 Task: Look for Airbnb options in Sainte-Anne, Guadeloupe from 10th December, 2023 to 26th December, 2023 for 6 adults, 2 children.6 bedrooms having 6 beds and 6 bathrooms. Property type can be house. Amenities needed are: wifi, TV, free parkinig on premises, gym, breakfast. Look for 3 properties as per requirement.
Action: Mouse moved to (400, 73)
Screenshot: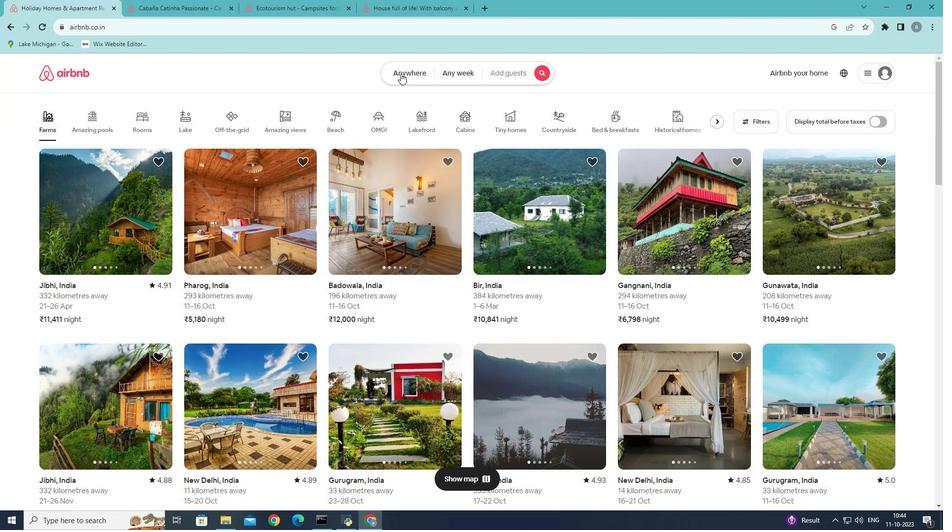 
Action: Mouse pressed left at (400, 73)
Screenshot: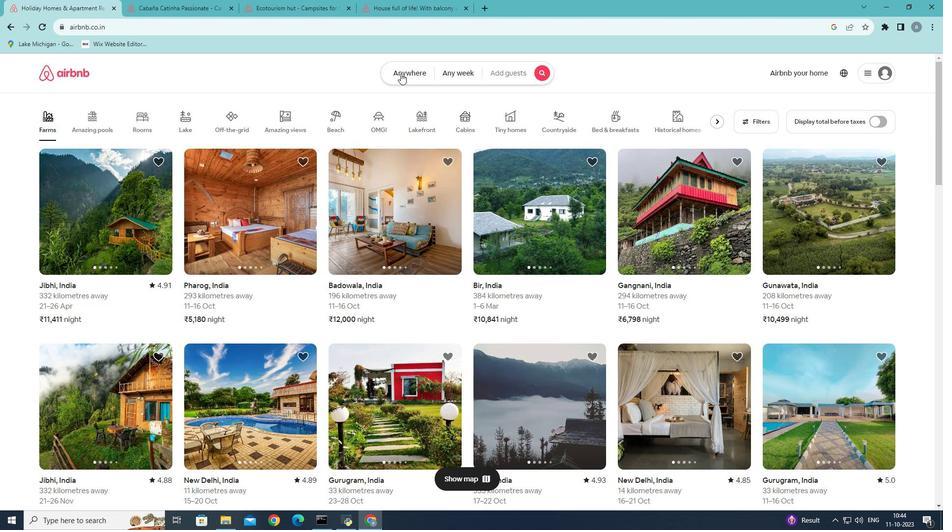 
Action: Mouse moved to (312, 109)
Screenshot: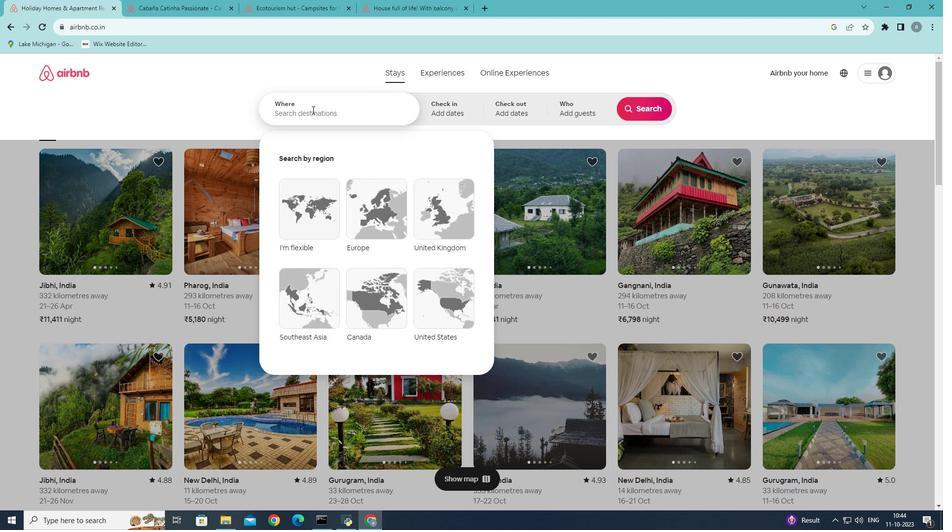 
Action: Mouse pressed left at (312, 109)
Screenshot: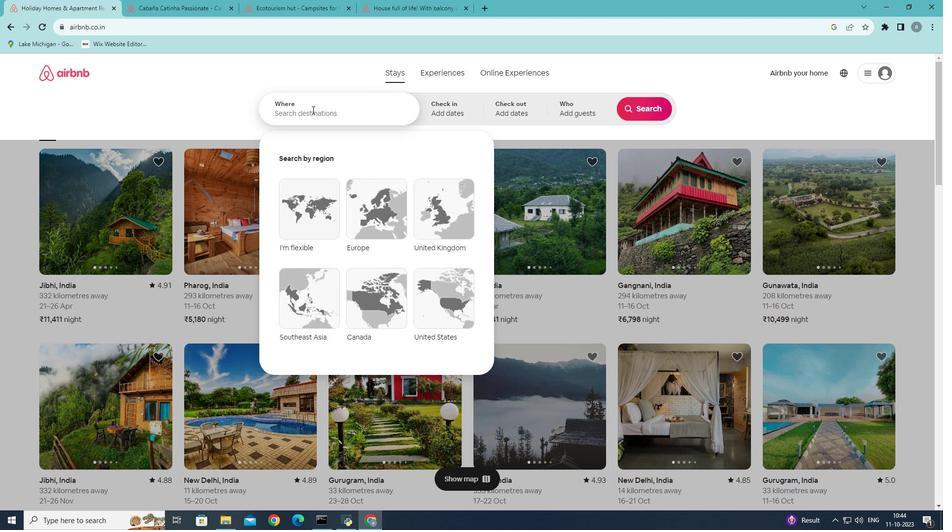 
Action: Mouse moved to (336, 119)
Screenshot: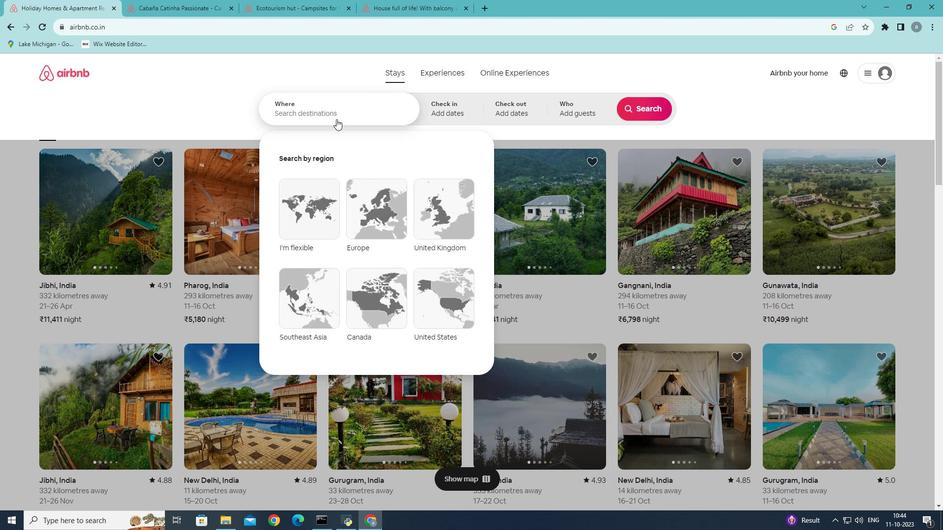 
Action: Key pressed <Key.shift><Key.shift>Sainte-<Key.shift>Anne,<Key.shift><Key.shift><Key.shift><Key.shift><Key.shift><Key.shift><Key.shift><Key.shift><Key.shift>Gua
Screenshot: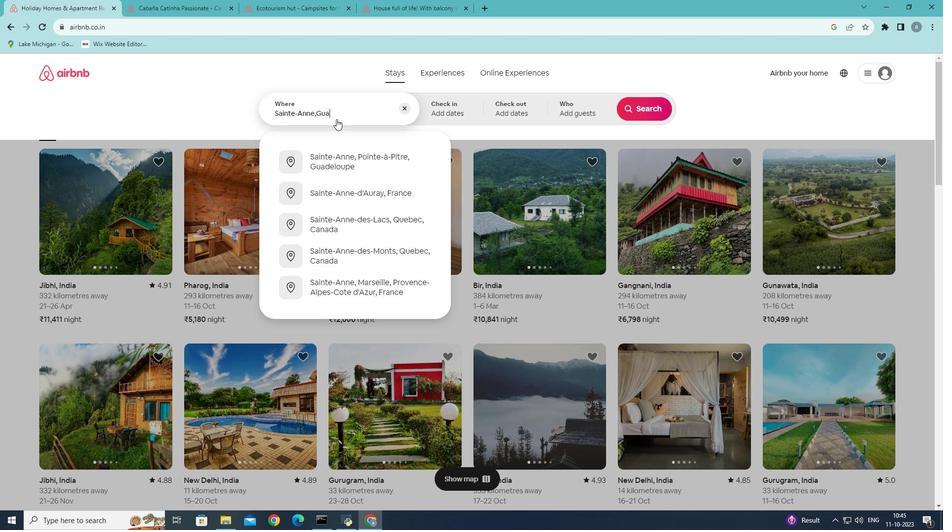 
Action: Mouse moved to (333, 159)
Screenshot: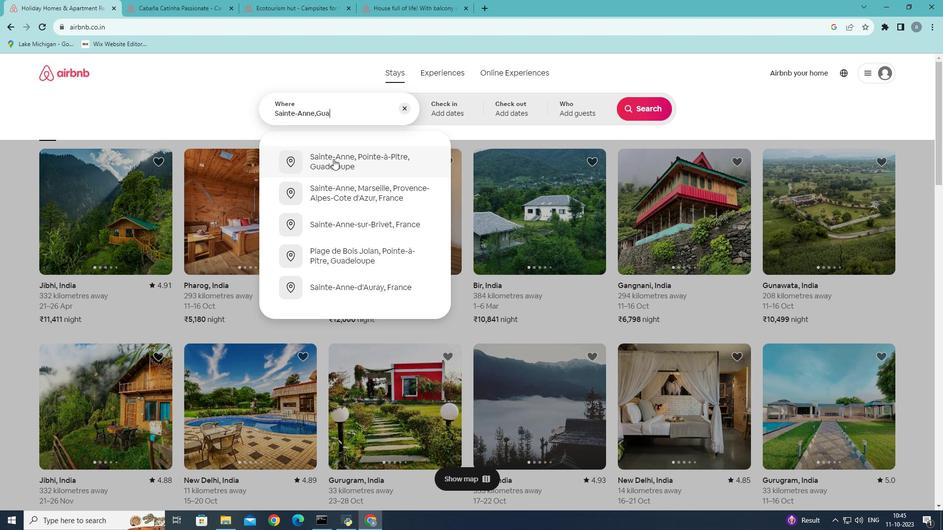 
Action: Mouse pressed left at (333, 159)
Screenshot: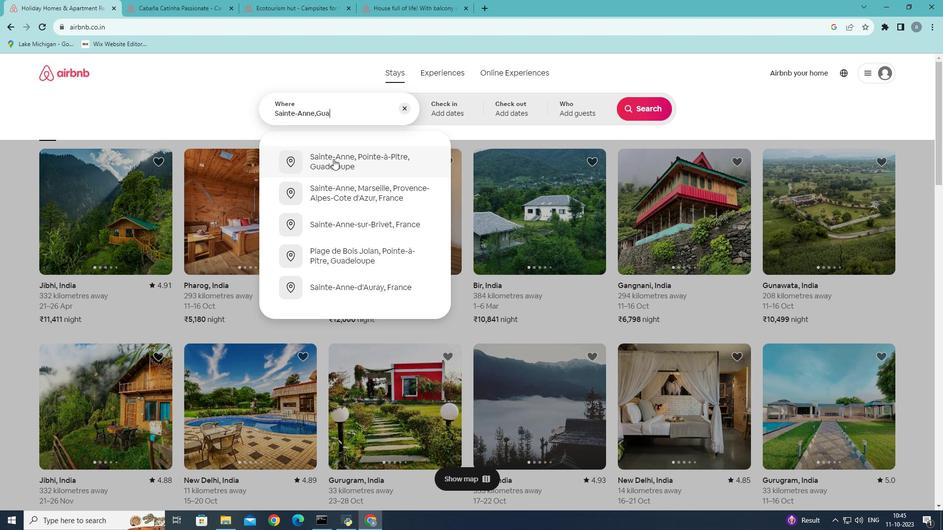 
Action: Mouse moved to (642, 188)
Screenshot: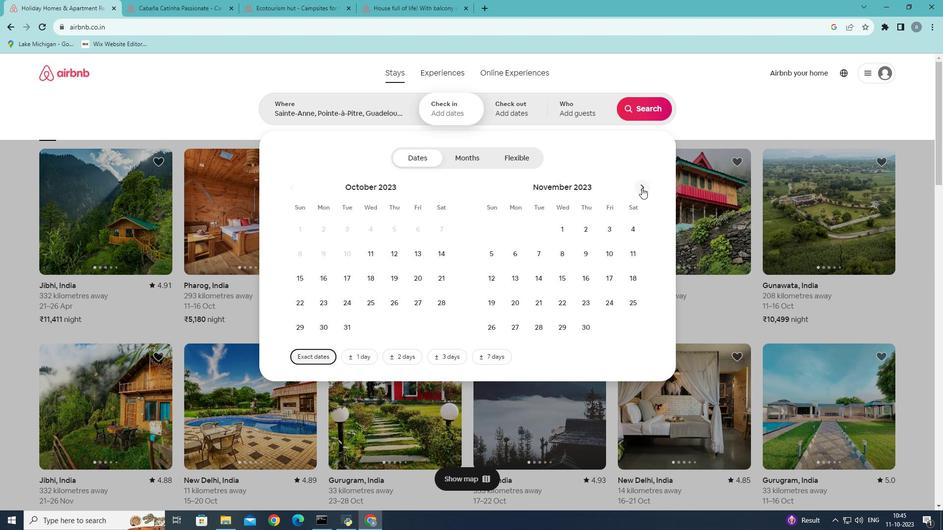 
Action: Mouse pressed left at (642, 188)
Screenshot: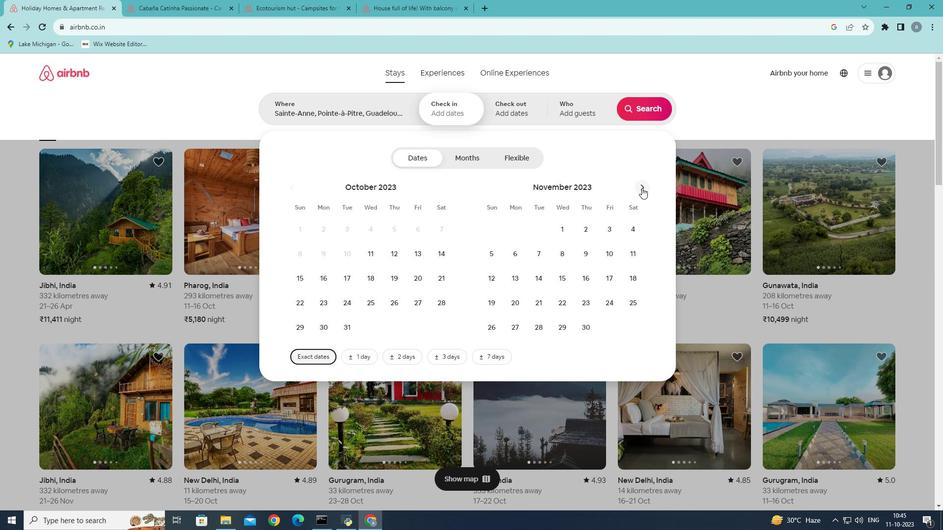 
Action: Mouse moved to (494, 280)
Screenshot: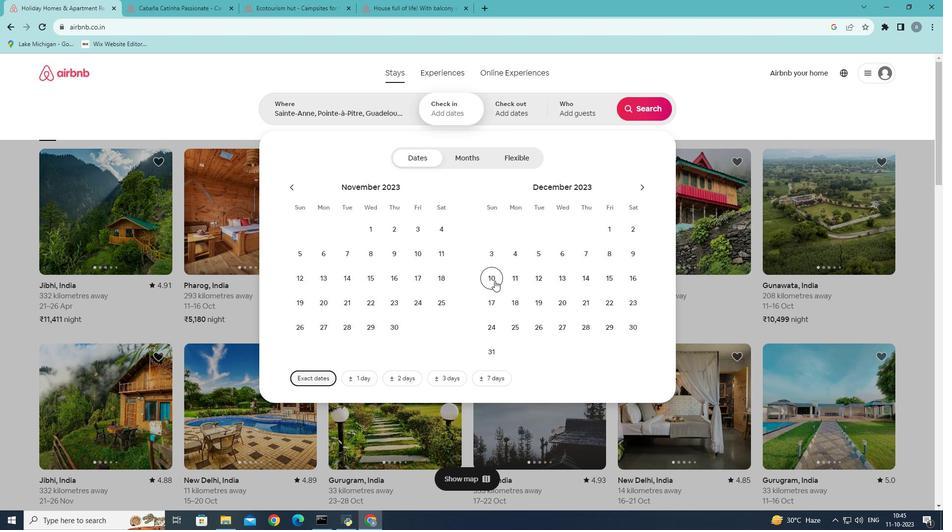 
Action: Mouse pressed left at (494, 280)
Screenshot: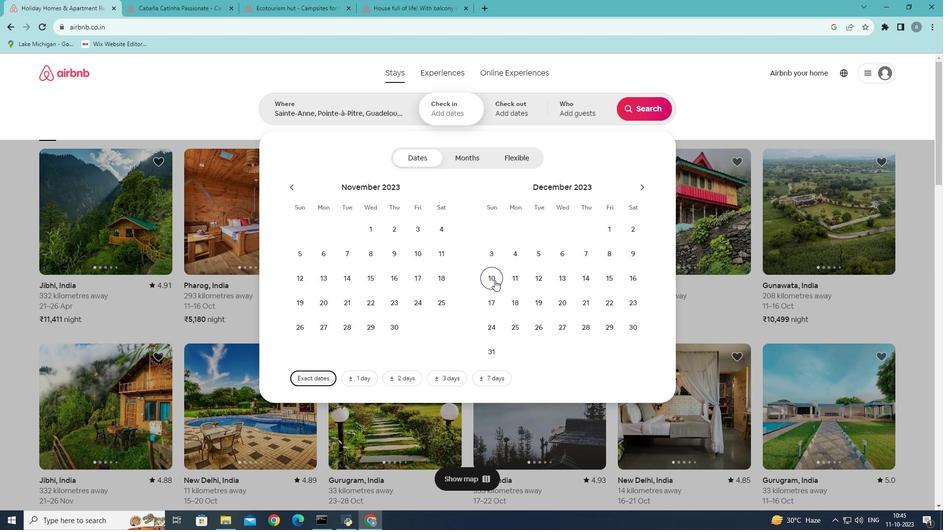 
Action: Mouse moved to (539, 326)
Screenshot: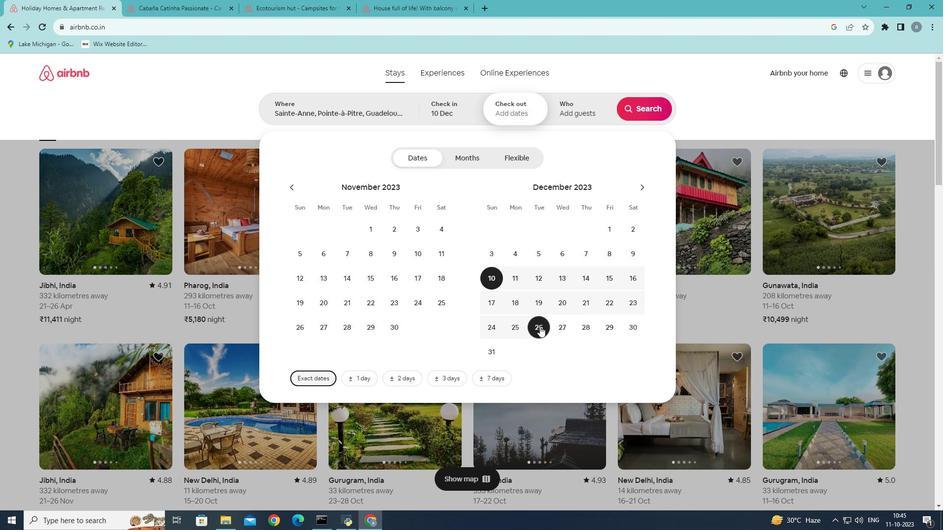 
Action: Mouse pressed left at (539, 326)
Screenshot: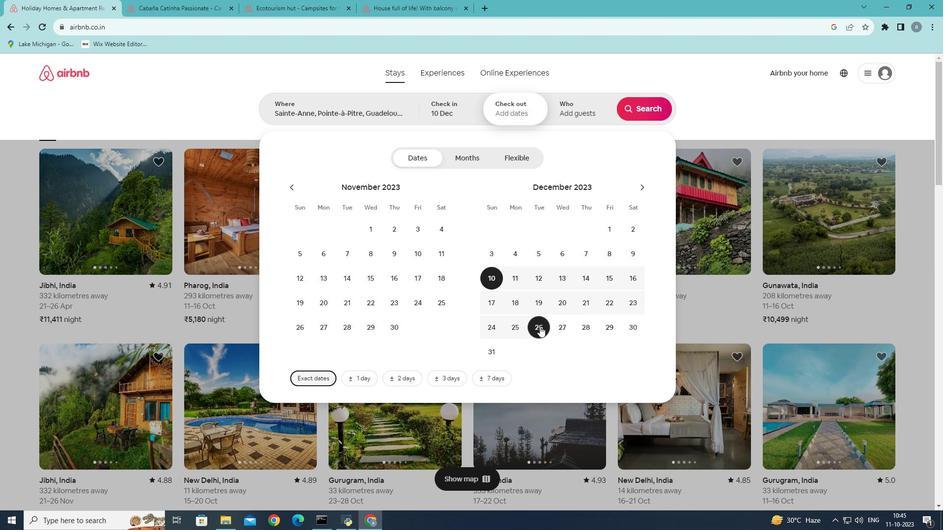 
Action: Mouse moved to (589, 115)
Screenshot: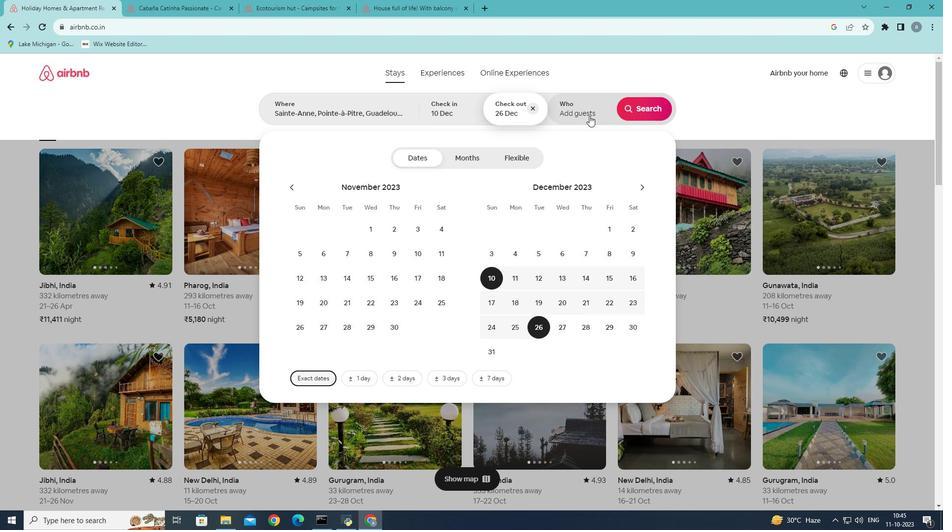 
Action: Mouse pressed left at (589, 115)
Screenshot: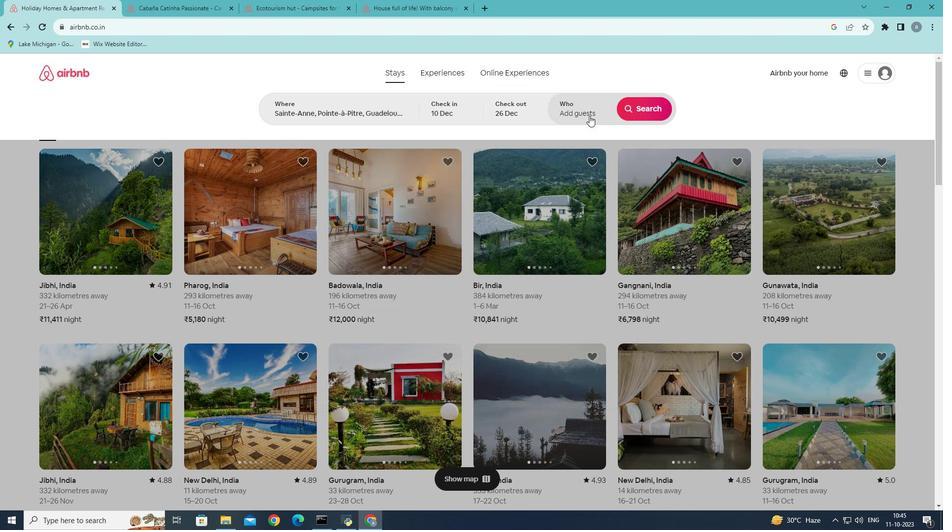 
Action: Mouse moved to (649, 159)
Screenshot: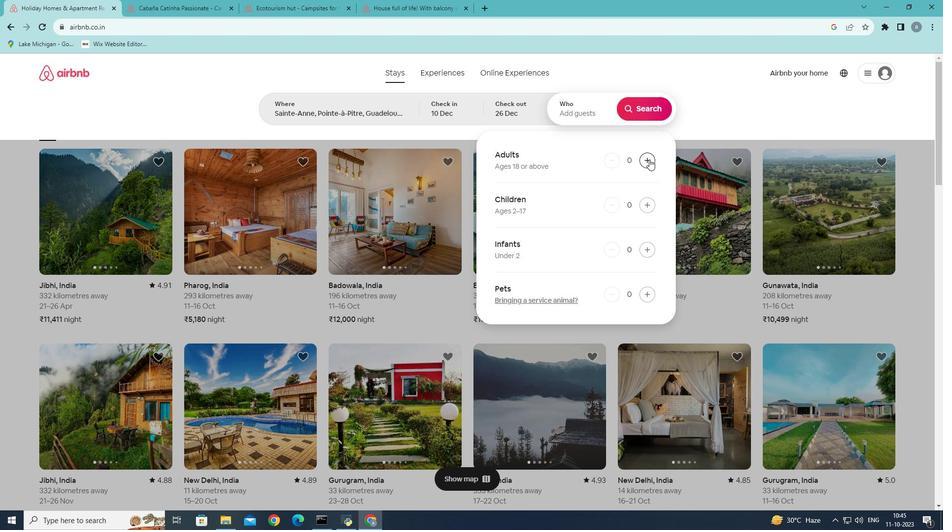 
Action: Mouse pressed left at (649, 159)
Screenshot: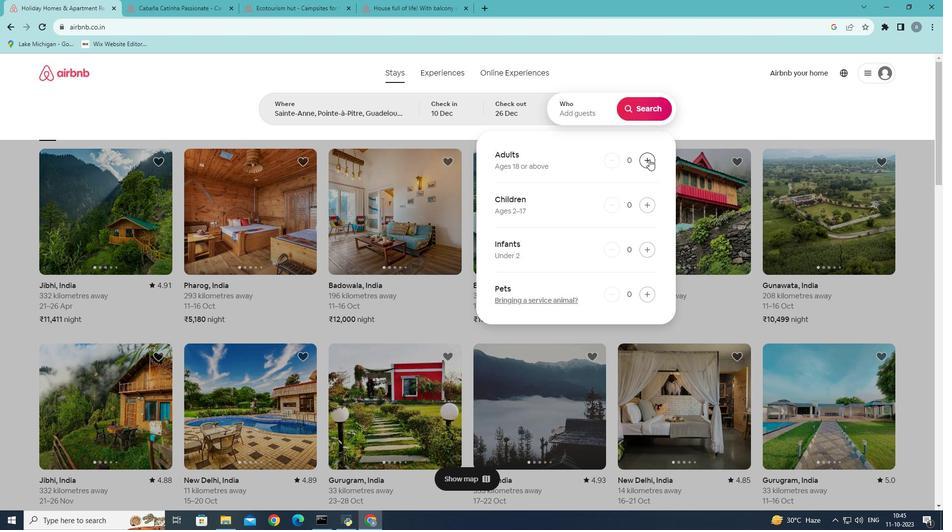 
Action: Mouse pressed left at (649, 159)
Screenshot: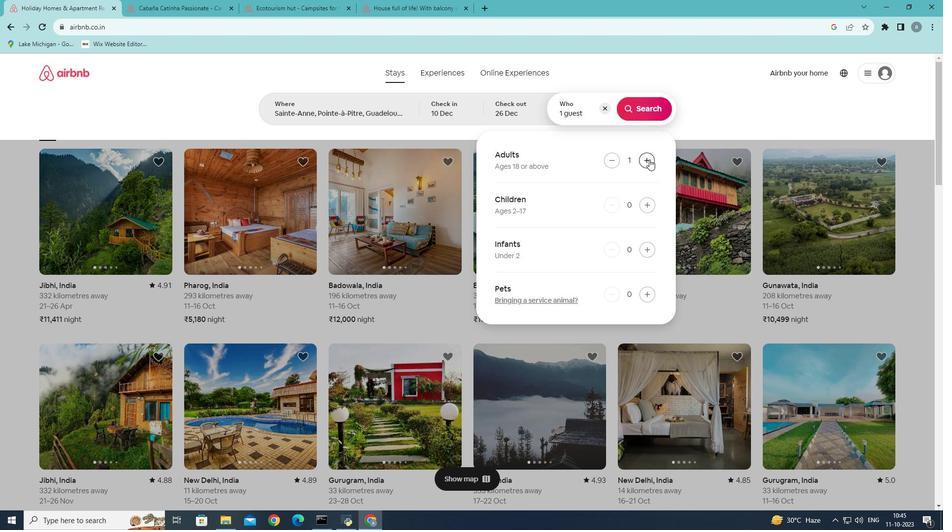 
Action: Mouse pressed left at (649, 159)
Screenshot: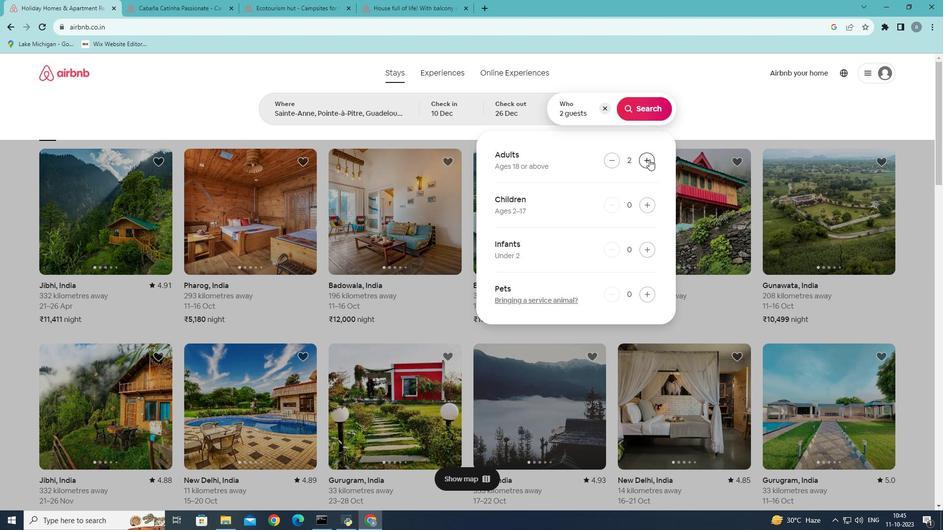 
Action: Mouse pressed left at (649, 159)
Screenshot: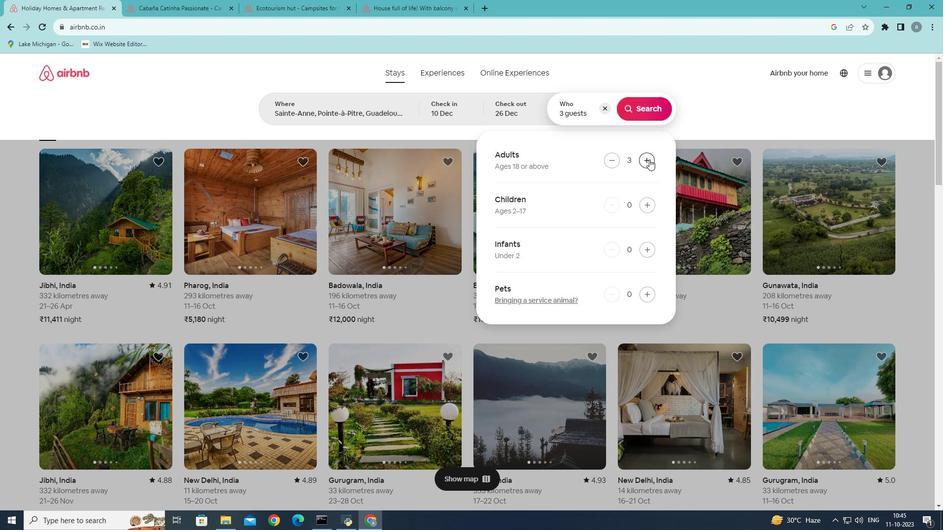 
Action: Mouse moved to (649, 159)
Screenshot: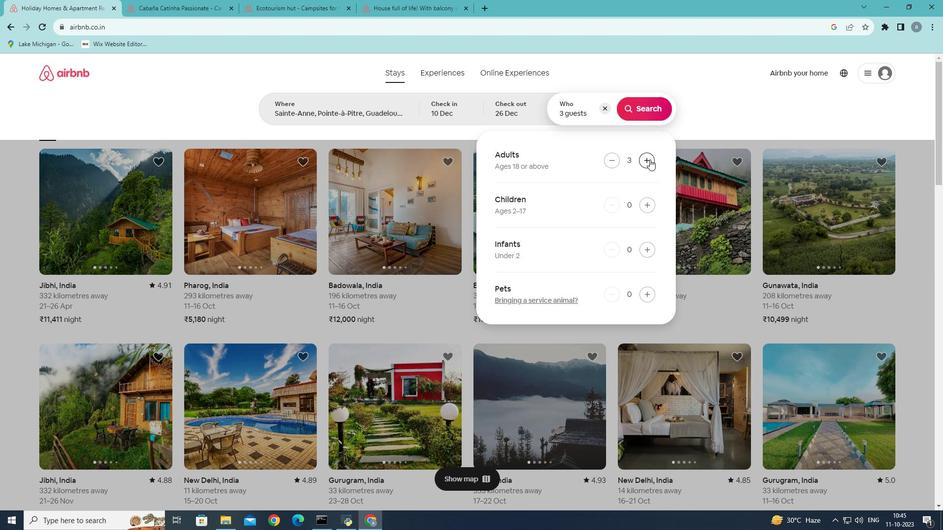 
Action: Mouse pressed left at (649, 159)
Screenshot: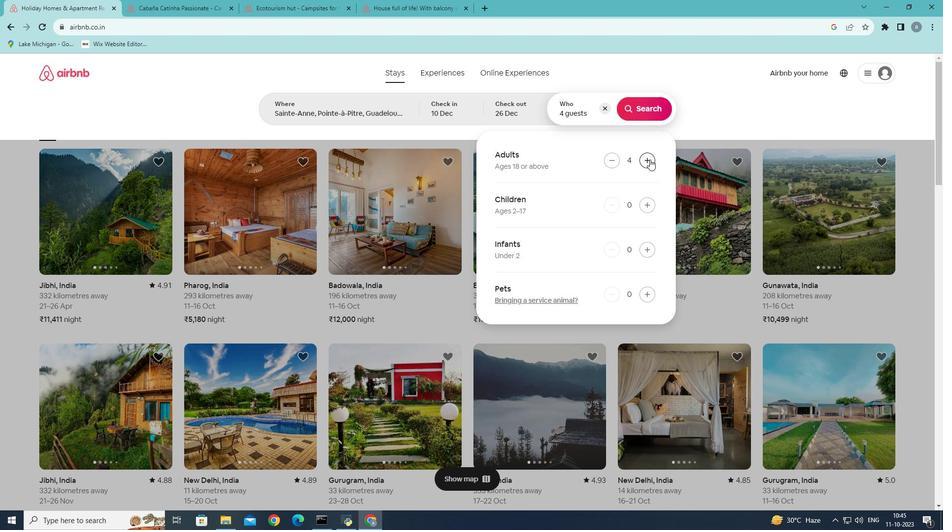 
Action: Mouse pressed left at (649, 159)
Screenshot: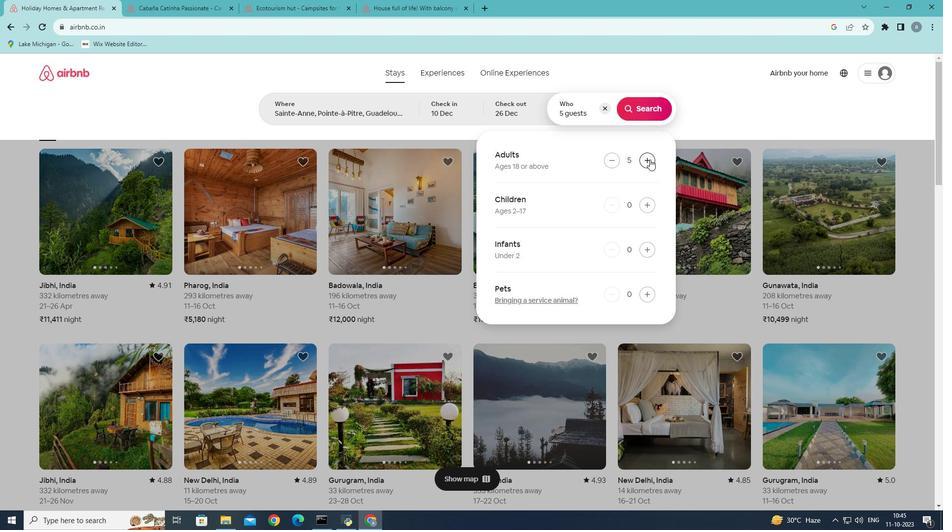 
Action: Mouse moved to (636, 110)
Screenshot: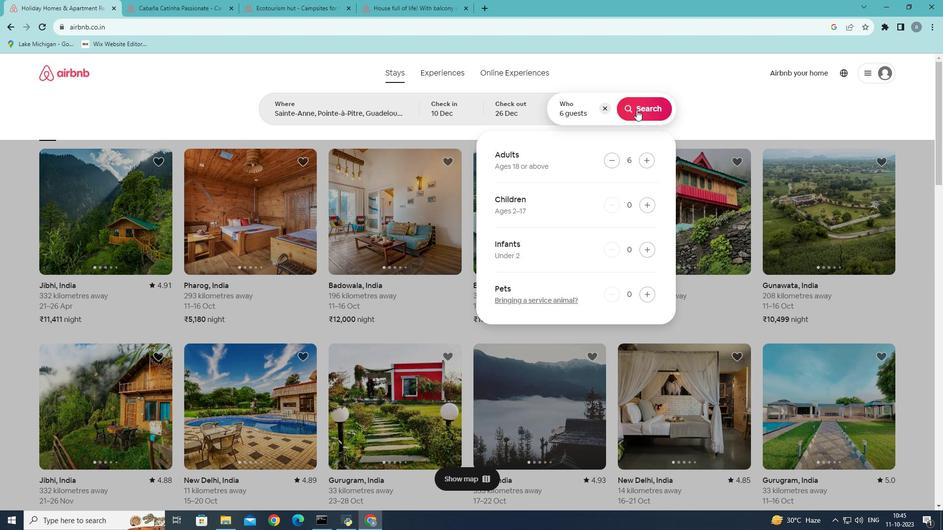 
Action: Mouse pressed left at (636, 110)
Screenshot: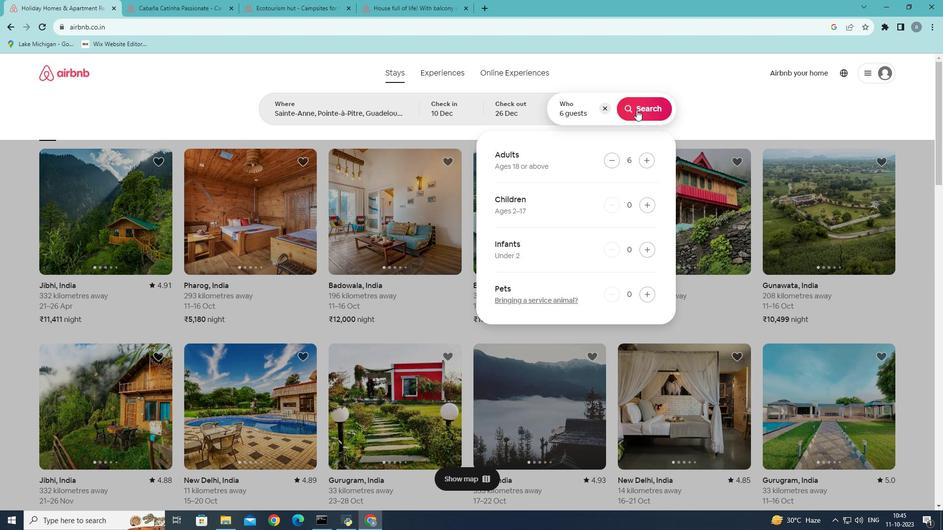 
Action: Mouse moved to (516, 76)
Screenshot: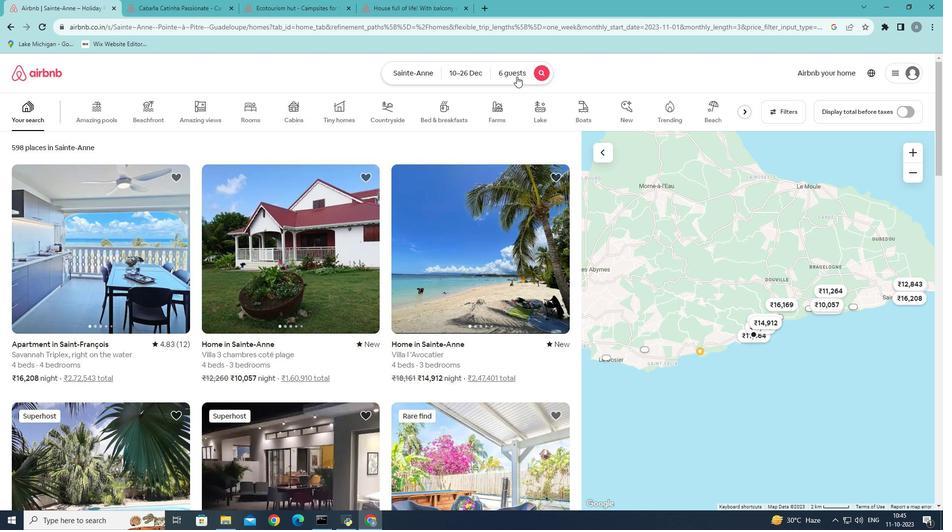 
Action: Mouse pressed left at (516, 76)
Screenshot: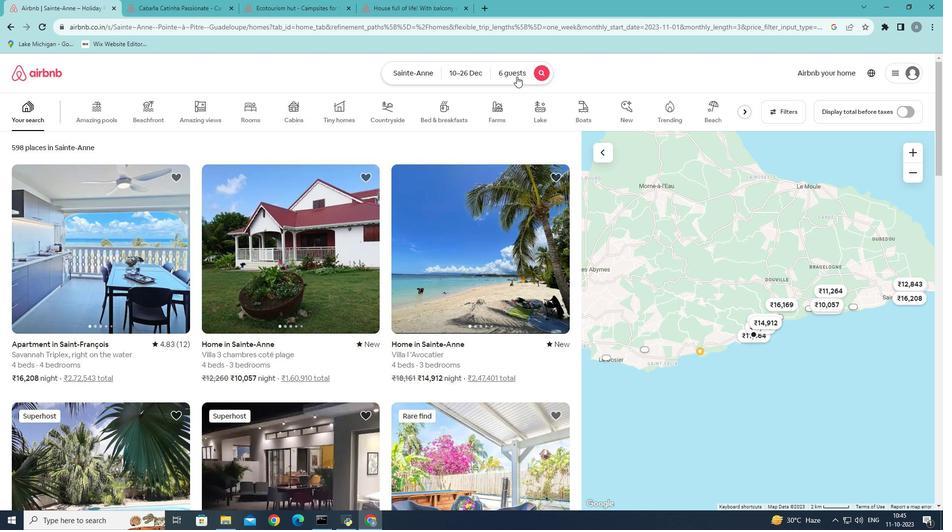 
Action: Mouse moved to (647, 204)
Screenshot: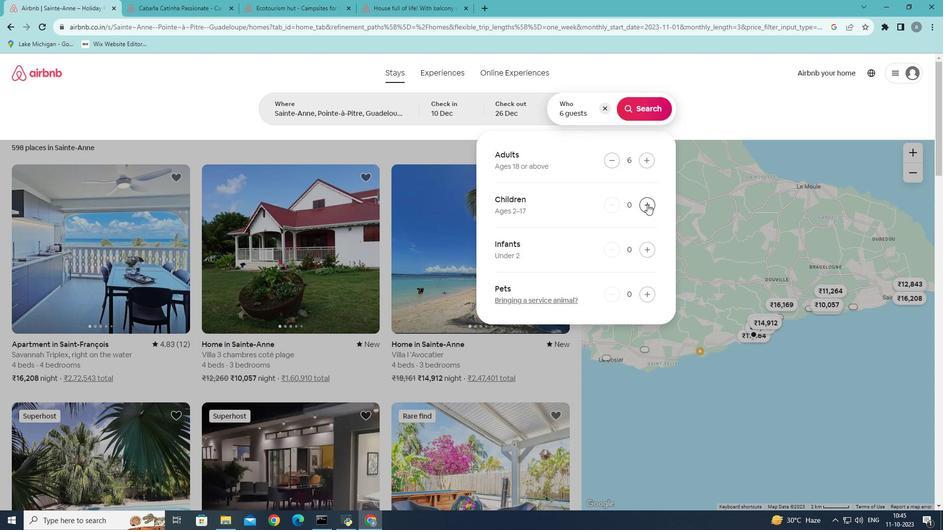 
Action: Mouse pressed left at (647, 204)
Screenshot: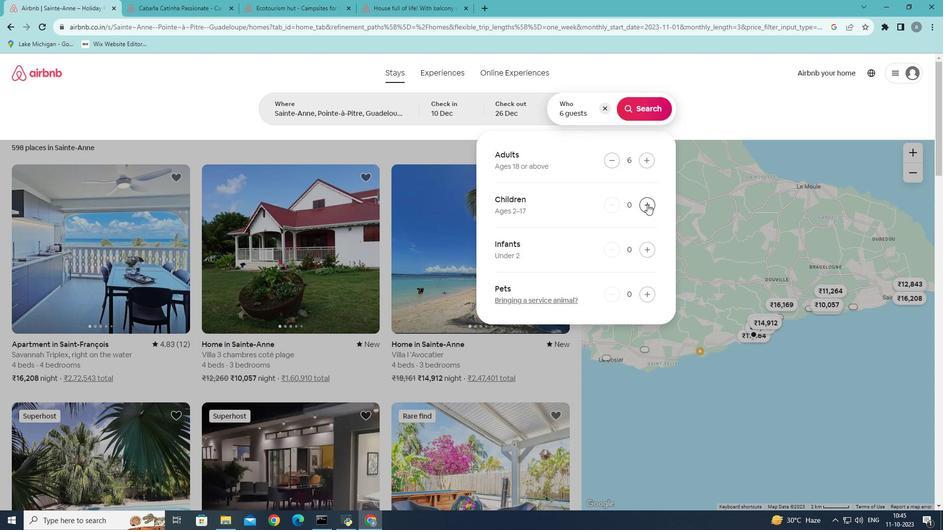 
Action: Mouse pressed left at (647, 204)
Screenshot: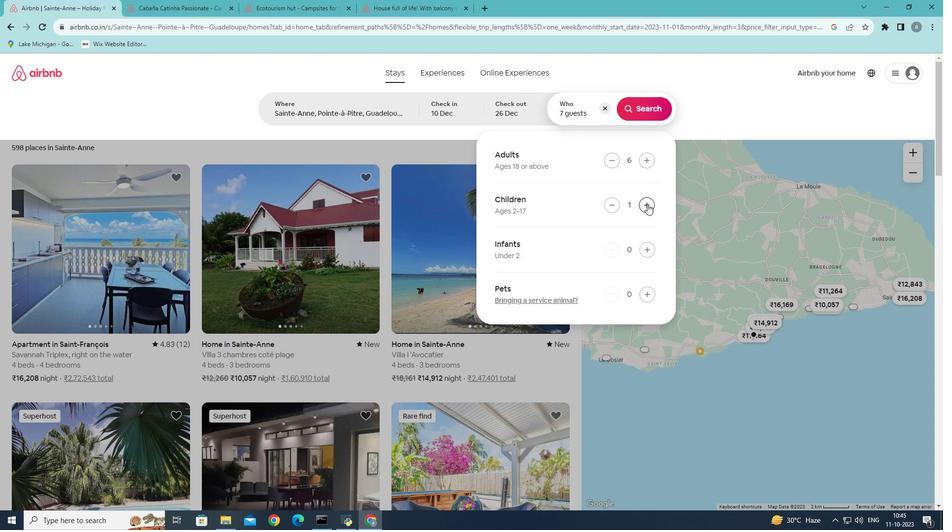 
Action: Mouse moved to (645, 110)
Screenshot: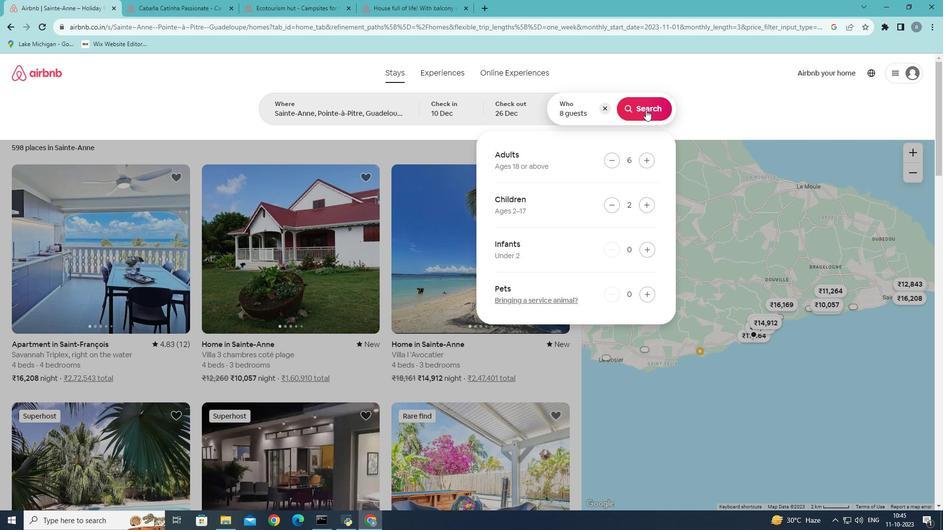 
Action: Mouse pressed left at (645, 110)
Screenshot: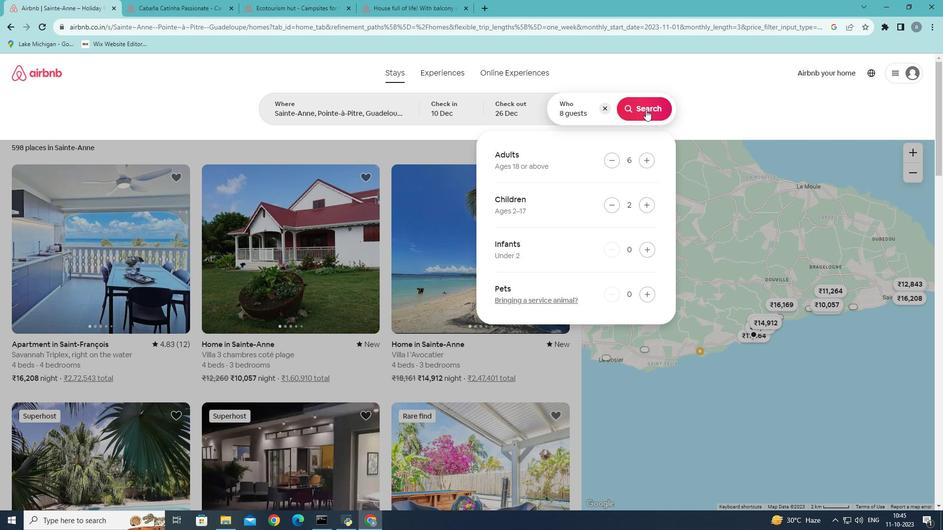 
Action: Mouse moved to (789, 107)
Screenshot: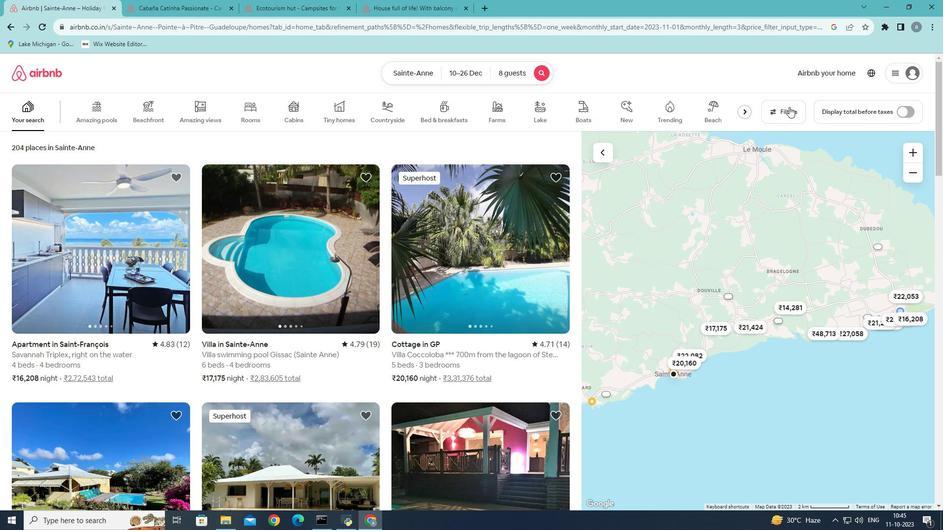 
Action: Mouse pressed left at (789, 107)
Screenshot: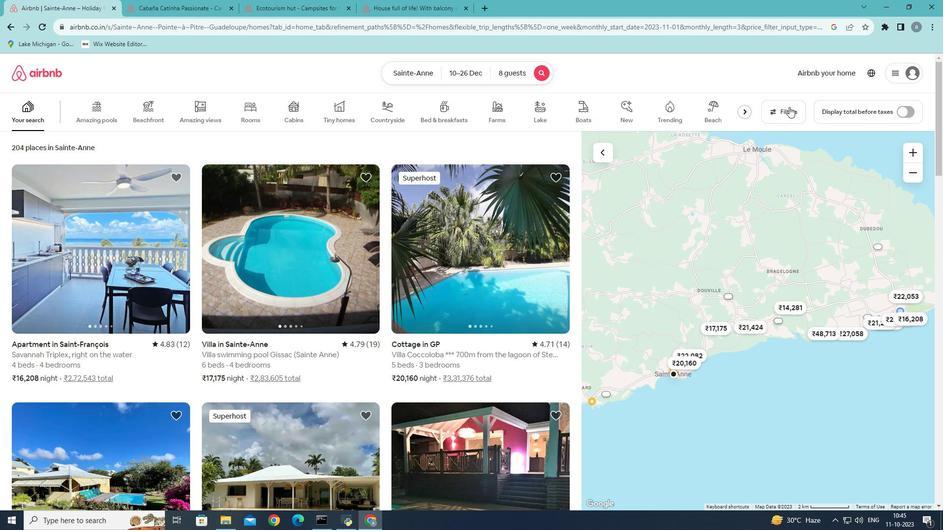 
Action: Mouse moved to (563, 313)
Screenshot: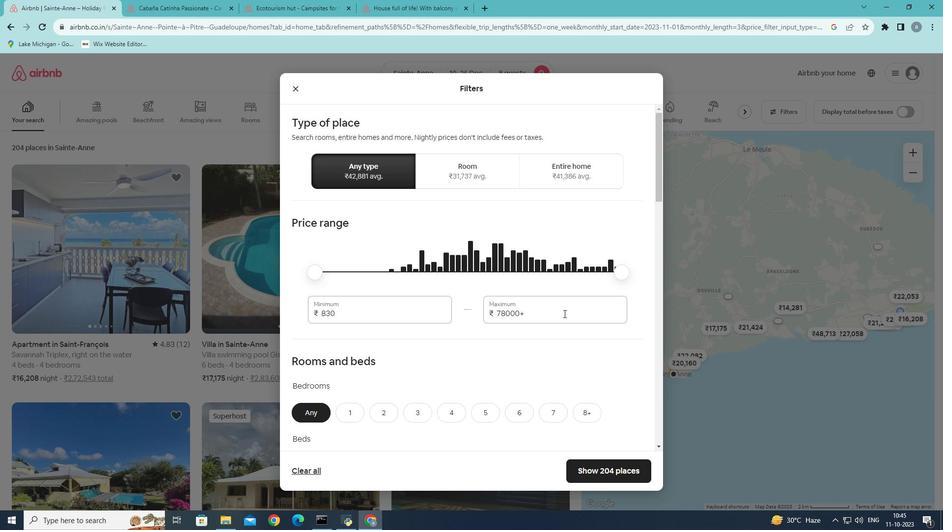 
Action: Mouse scrolled (563, 313) with delta (0, 0)
Screenshot: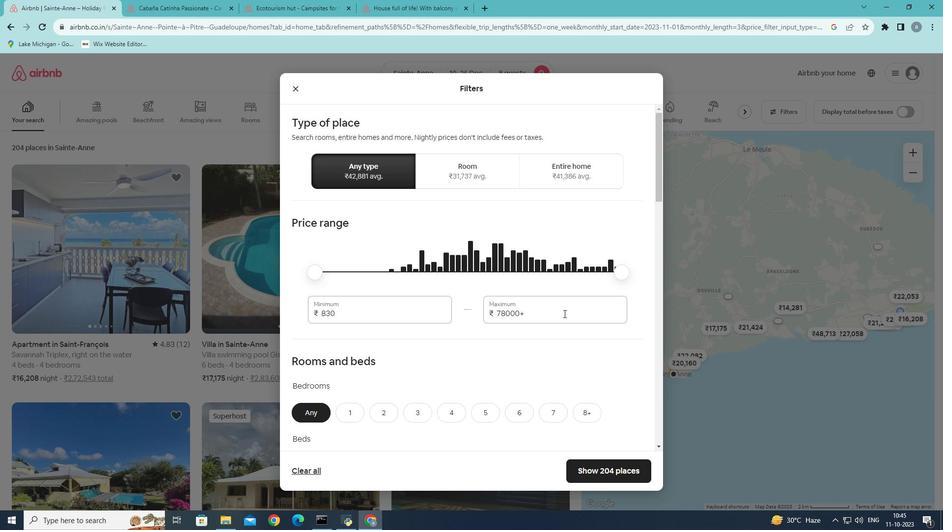 
Action: Mouse scrolled (563, 313) with delta (0, 0)
Screenshot: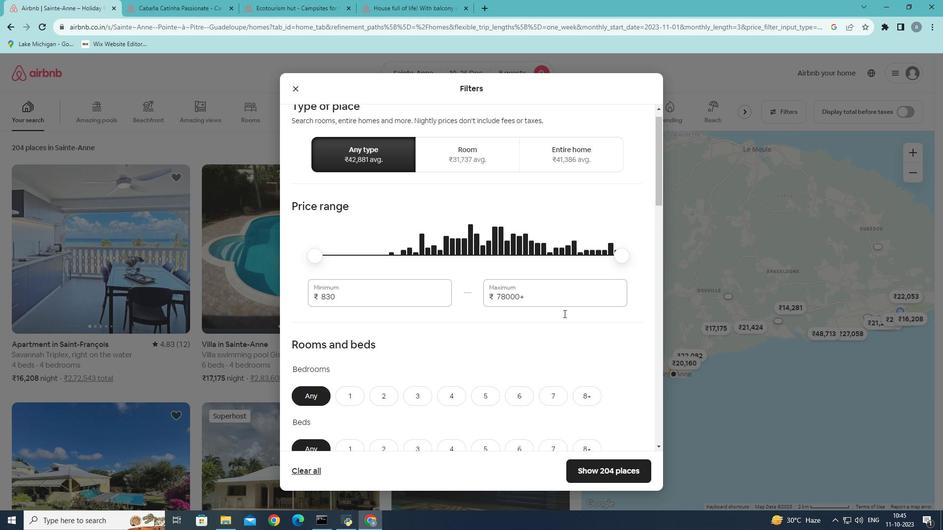 
Action: Mouse scrolled (563, 313) with delta (0, 0)
Screenshot: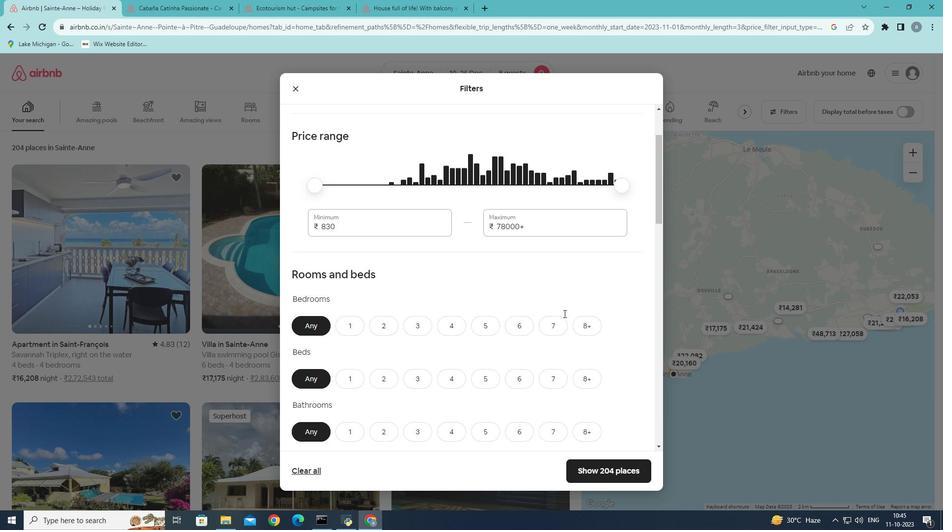 
Action: Mouse moved to (518, 265)
Screenshot: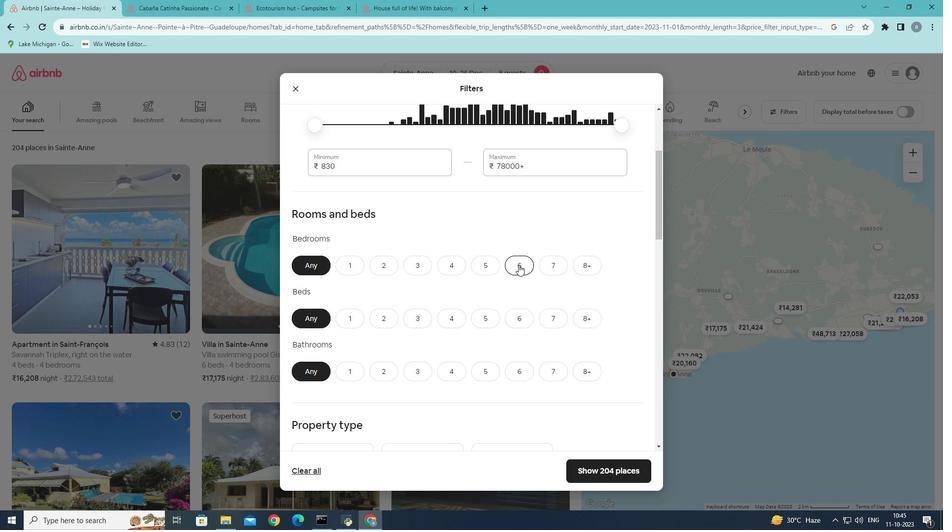 
Action: Mouse pressed left at (518, 265)
Screenshot: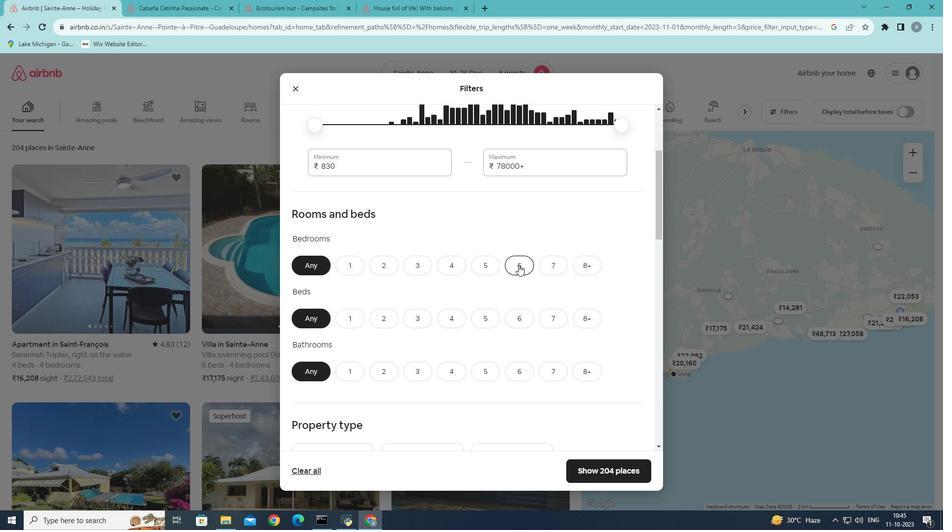 
Action: Mouse moved to (518, 318)
Screenshot: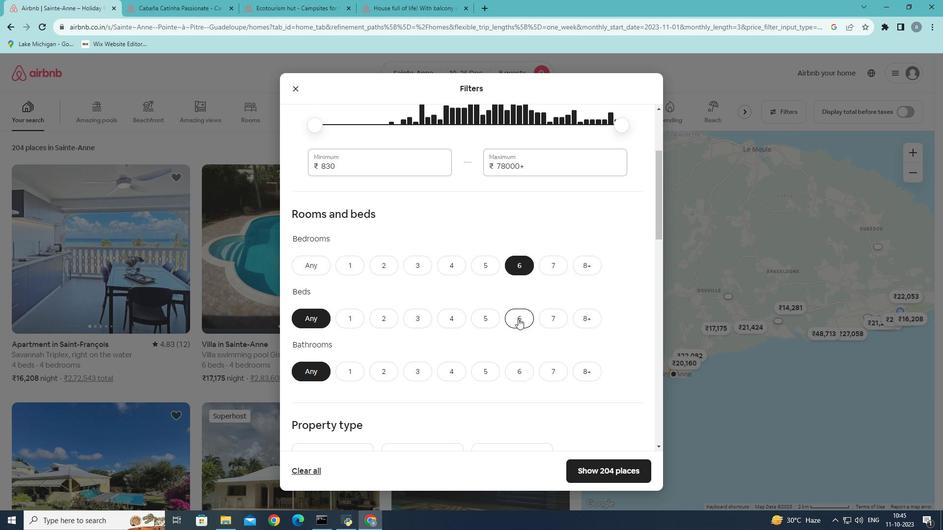 
Action: Mouse pressed left at (518, 318)
Screenshot: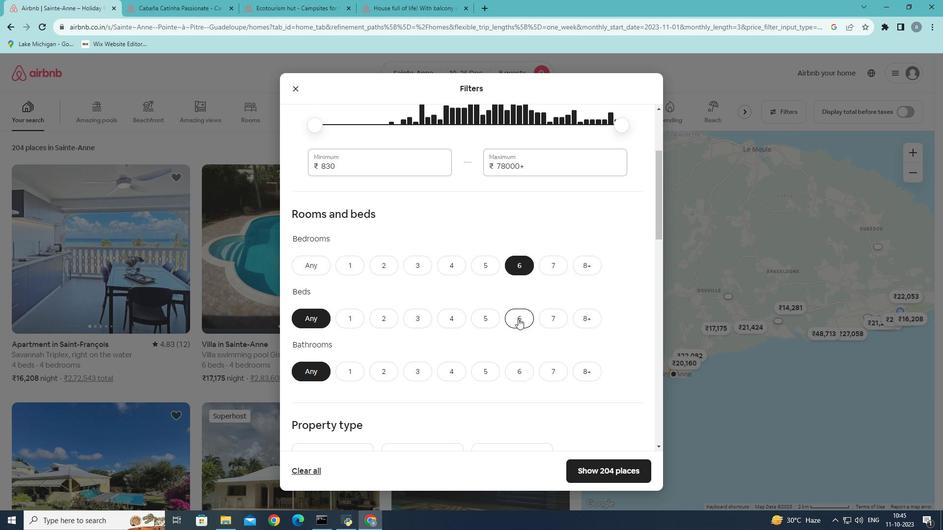 
Action: Mouse moved to (515, 365)
Screenshot: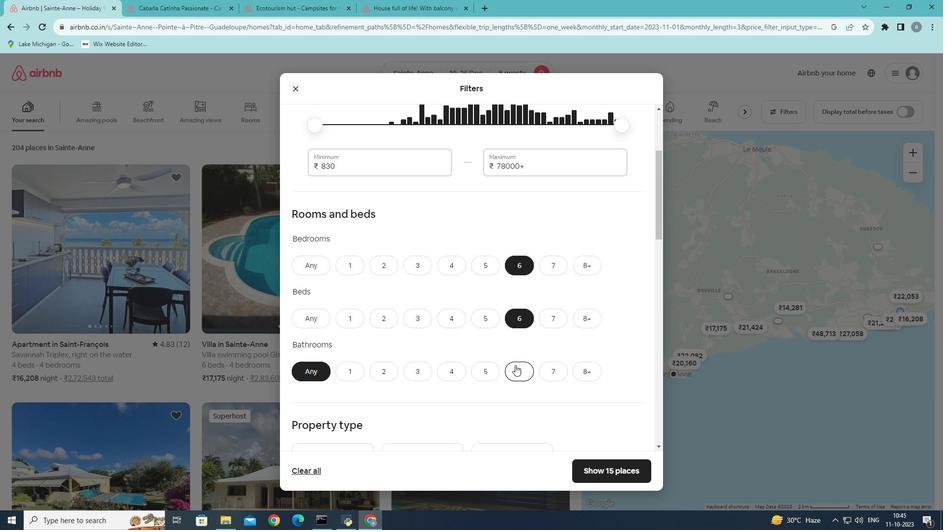 
Action: Mouse pressed left at (515, 365)
Screenshot: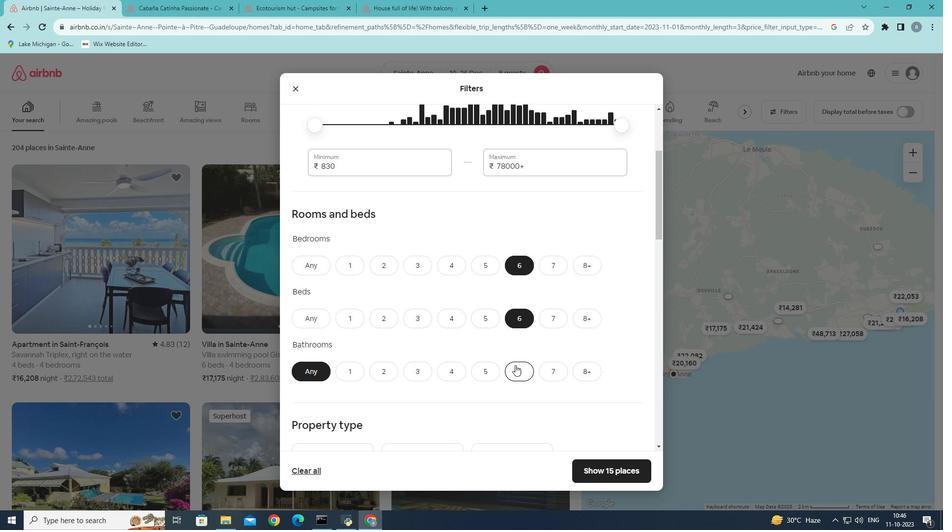 
Action: Mouse moved to (527, 329)
Screenshot: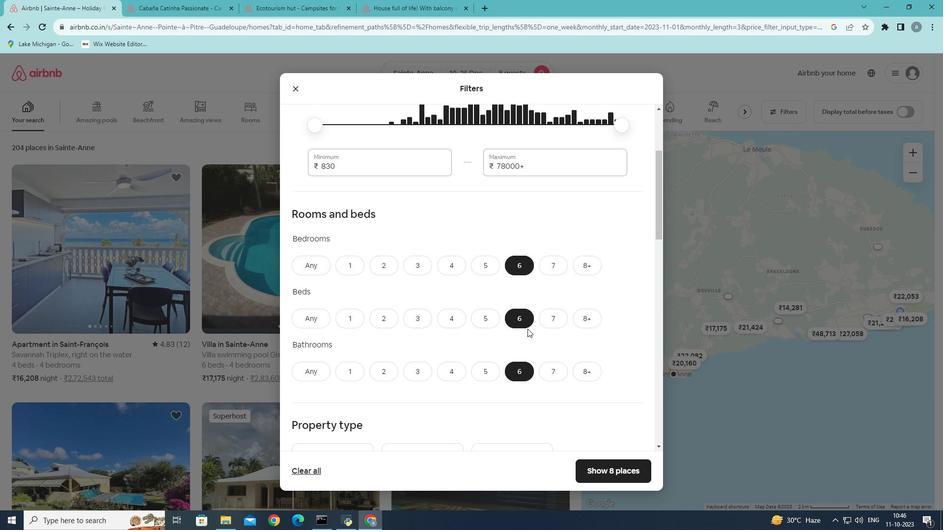 
Action: Mouse scrolled (527, 328) with delta (0, 0)
Screenshot: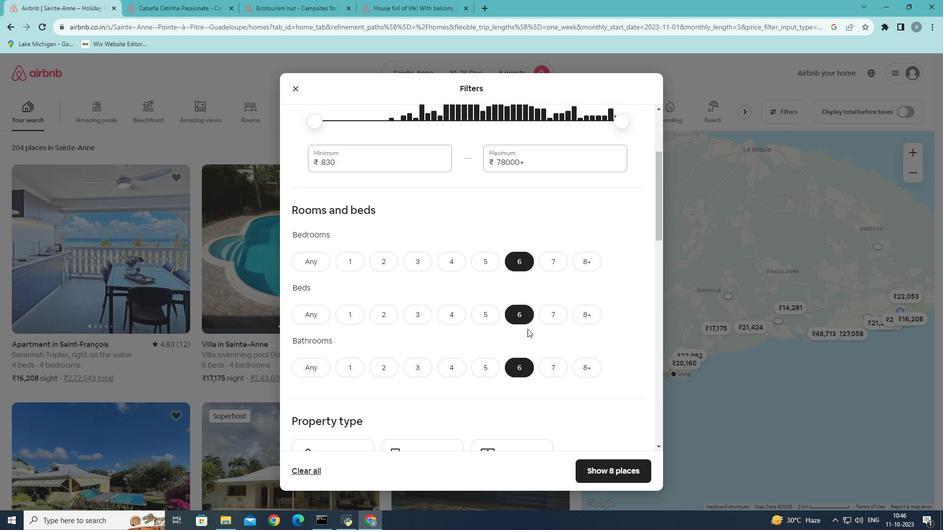 
Action: Mouse scrolled (527, 328) with delta (0, 0)
Screenshot: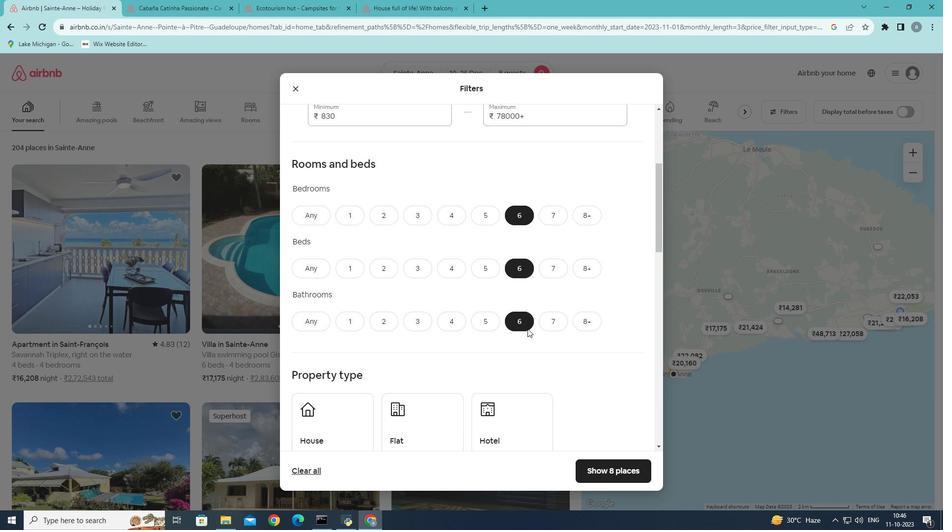 
Action: Mouse moved to (357, 371)
Screenshot: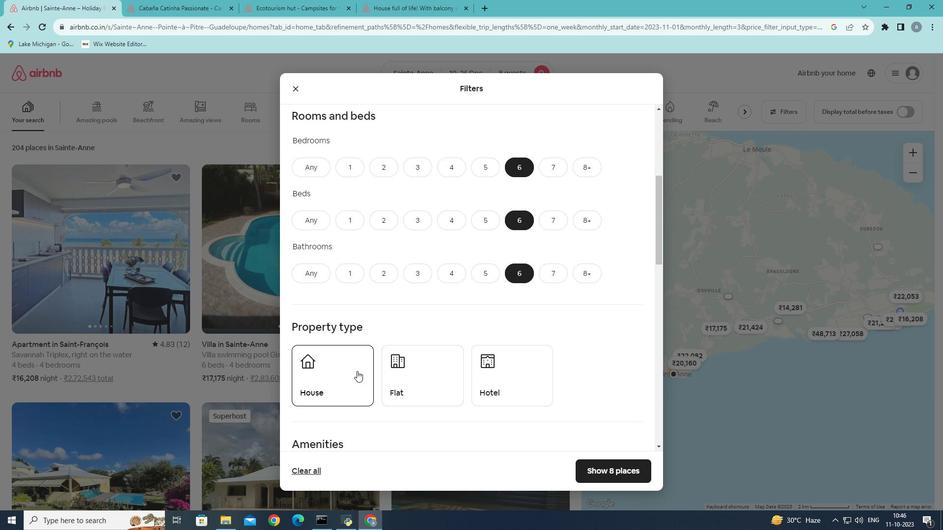 
Action: Mouse pressed left at (357, 371)
Screenshot: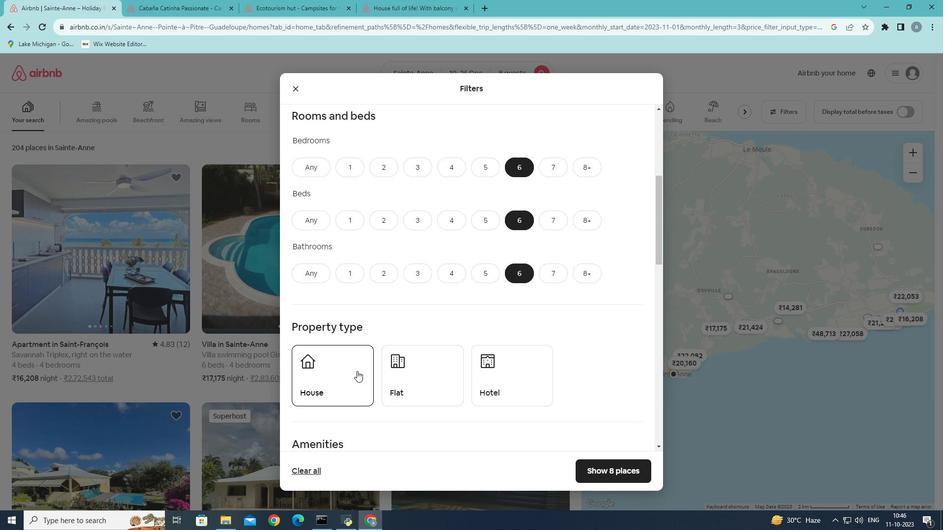 
Action: Mouse moved to (437, 362)
Screenshot: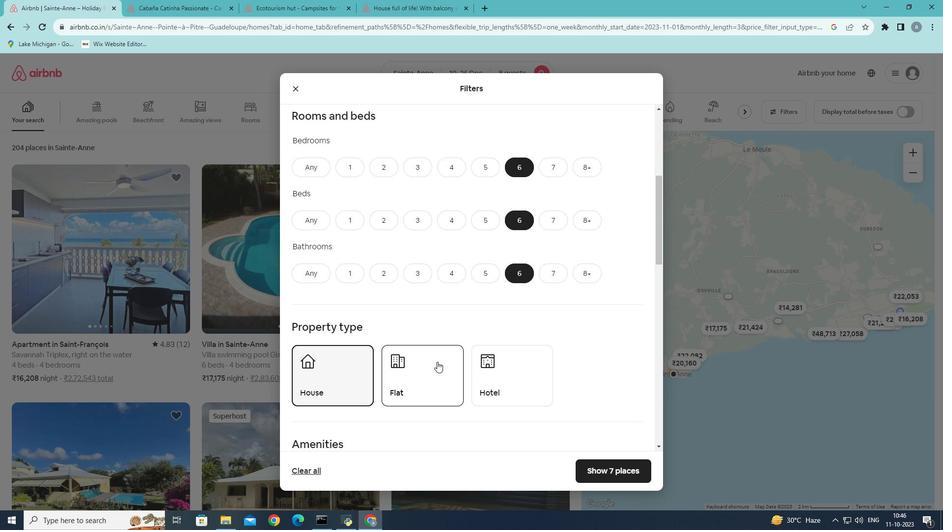
Action: Mouse scrolled (437, 361) with delta (0, 0)
Screenshot: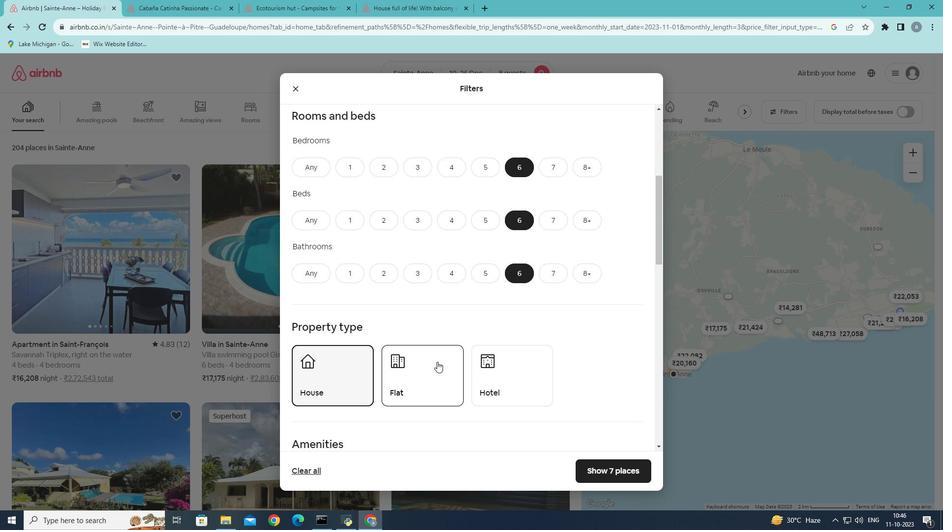 
Action: Mouse scrolled (437, 361) with delta (0, 0)
Screenshot: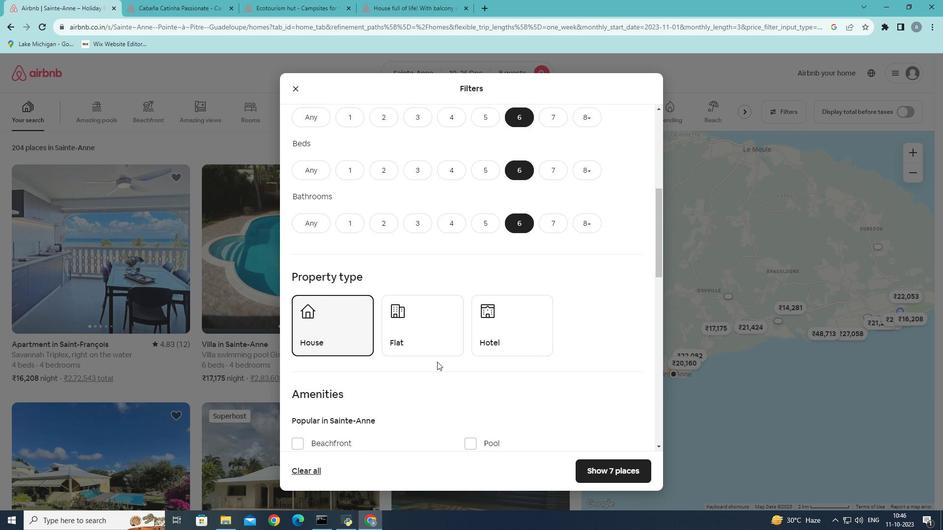 
Action: Mouse scrolled (437, 361) with delta (0, 0)
Screenshot: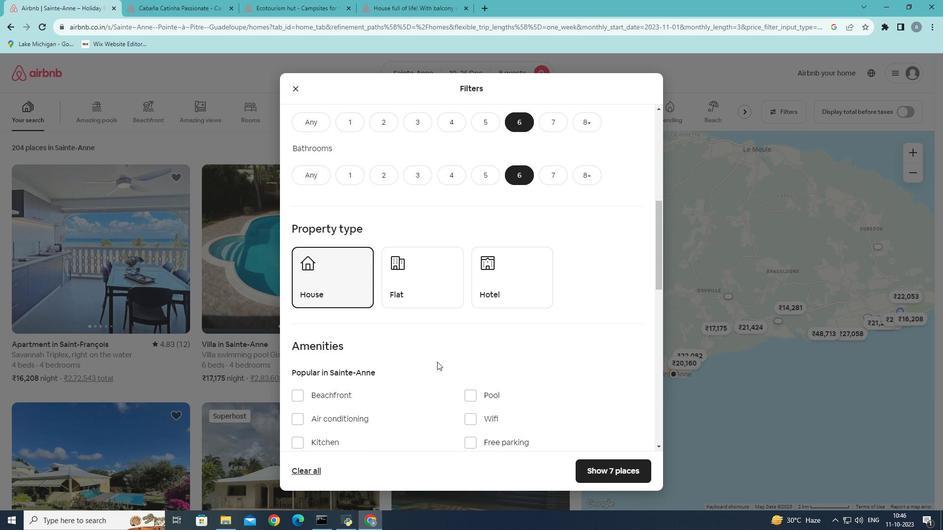 
Action: Mouse scrolled (437, 361) with delta (0, 0)
Screenshot: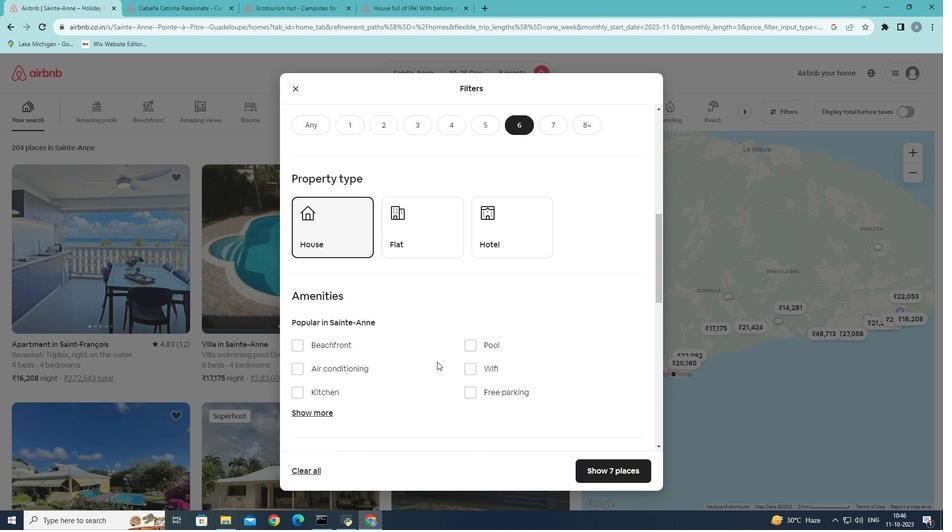 
Action: Mouse moved to (475, 323)
Screenshot: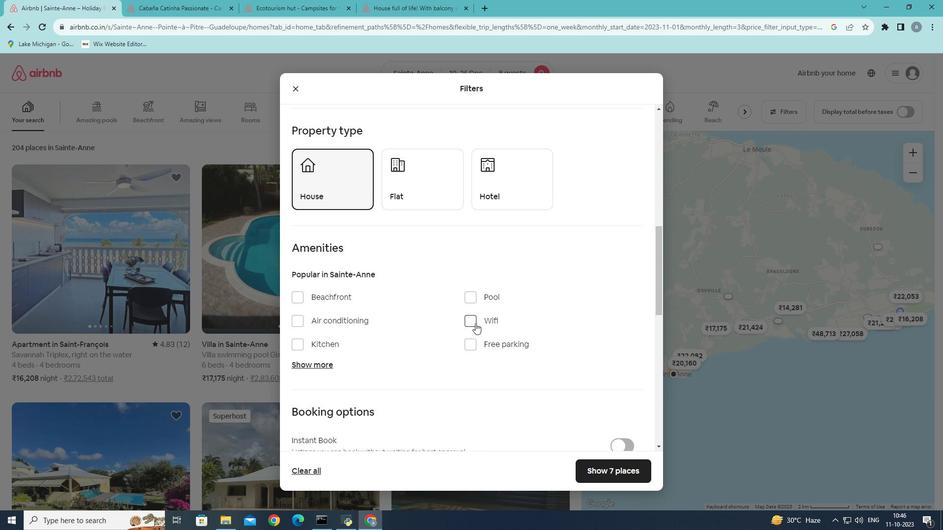 
Action: Mouse pressed left at (475, 323)
Screenshot: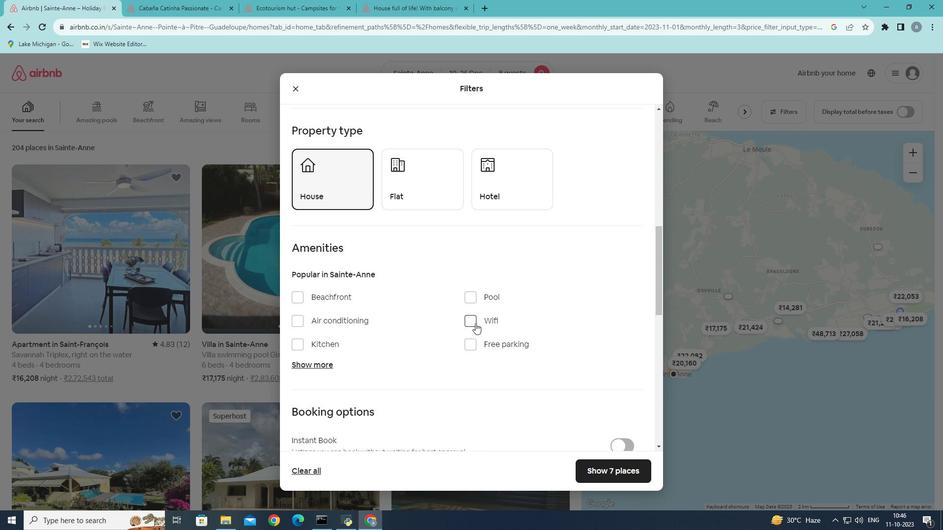 
Action: Mouse moved to (322, 363)
Screenshot: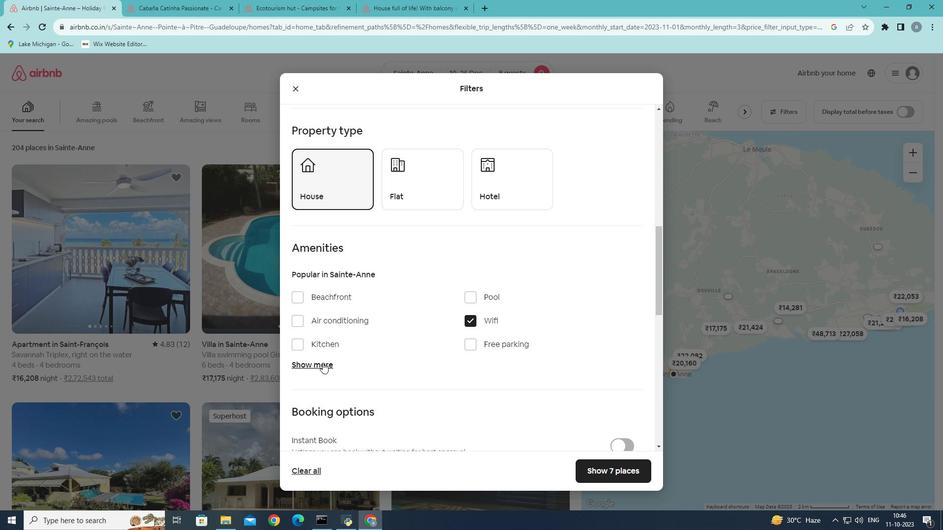 
Action: Mouse pressed left at (322, 363)
Screenshot: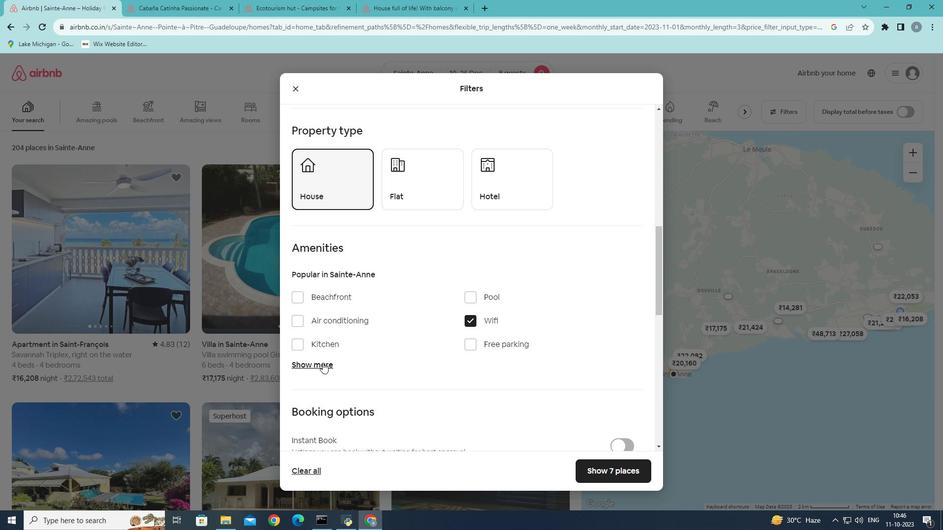 
Action: Mouse moved to (411, 384)
Screenshot: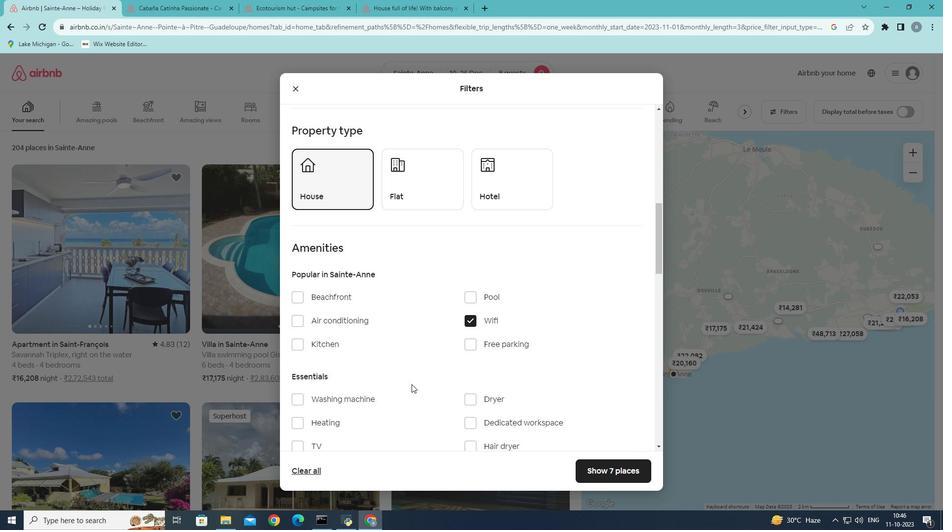 
Action: Mouse scrolled (411, 384) with delta (0, 0)
Screenshot: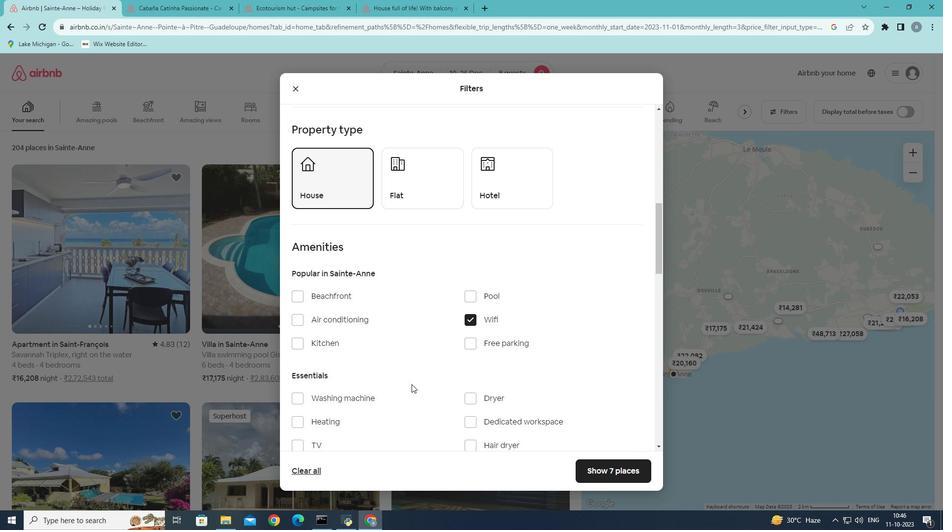
Action: Mouse scrolled (411, 384) with delta (0, 0)
Screenshot: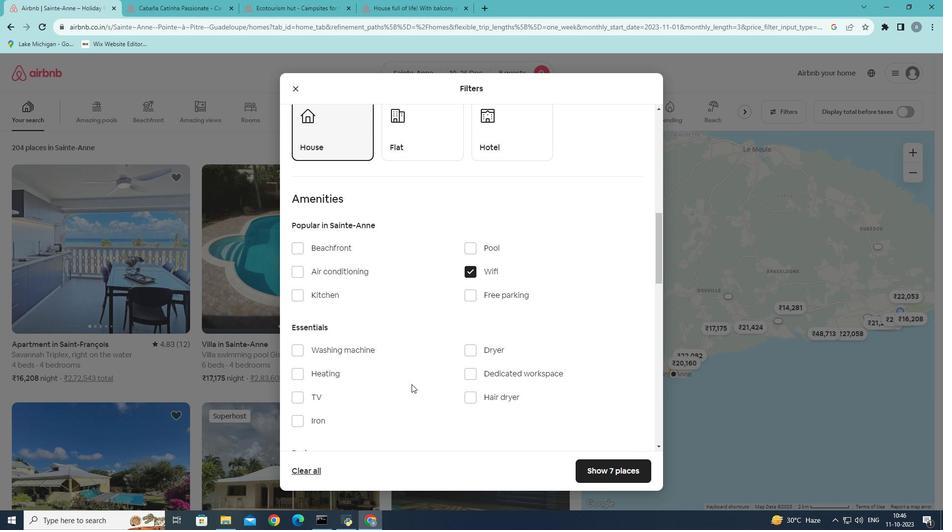 
Action: Mouse moved to (297, 348)
Screenshot: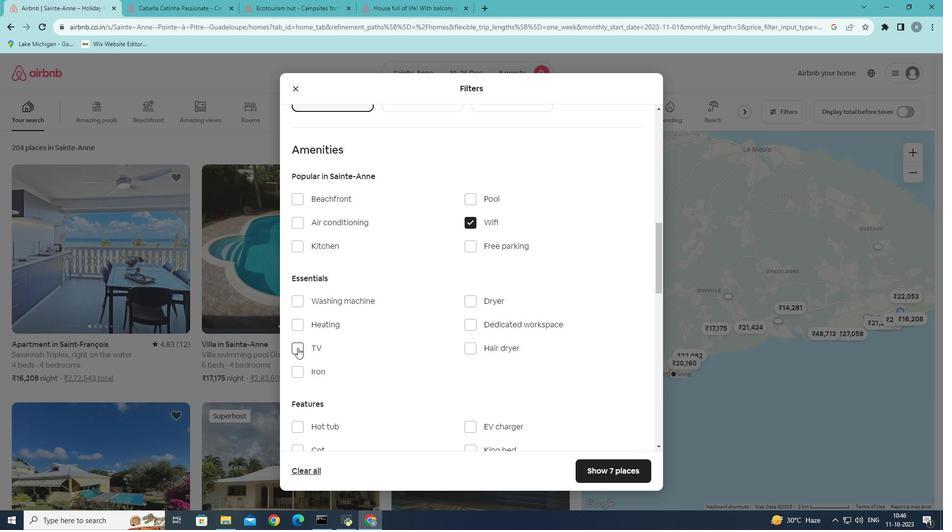 
Action: Mouse pressed left at (297, 348)
Screenshot: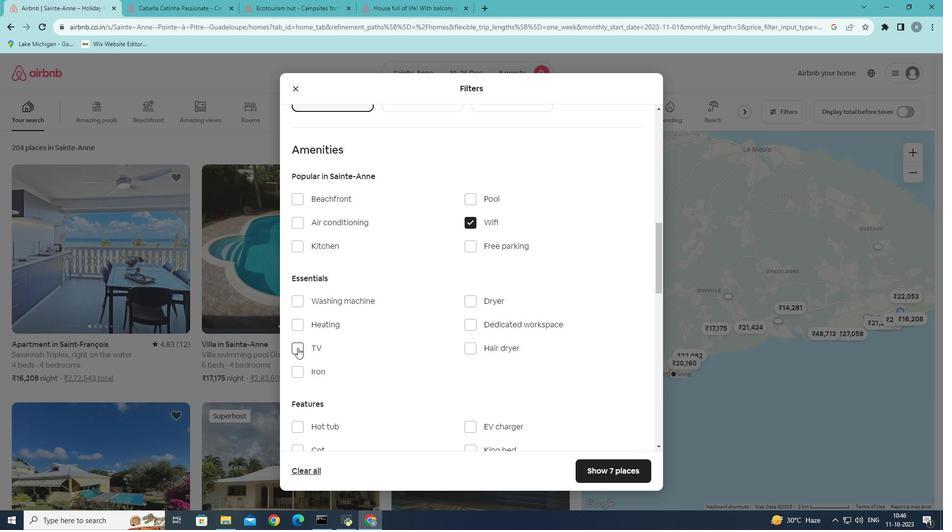 
Action: Mouse moved to (391, 367)
Screenshot: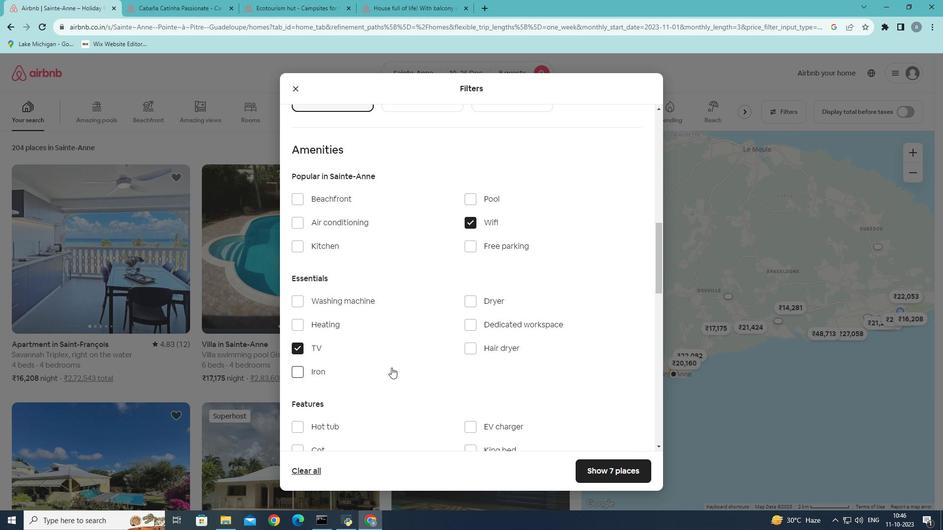 
Action: Mouse scrolled (391, 367) with delta (0, 0)
Screenshot: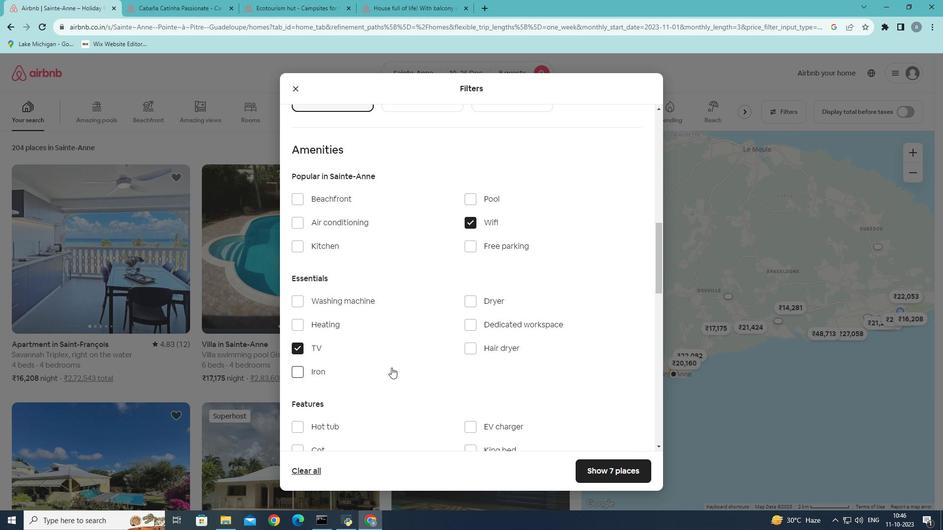 
Action: Mouse scrolled (391, 367) with delta (0, 0)
Screenshot: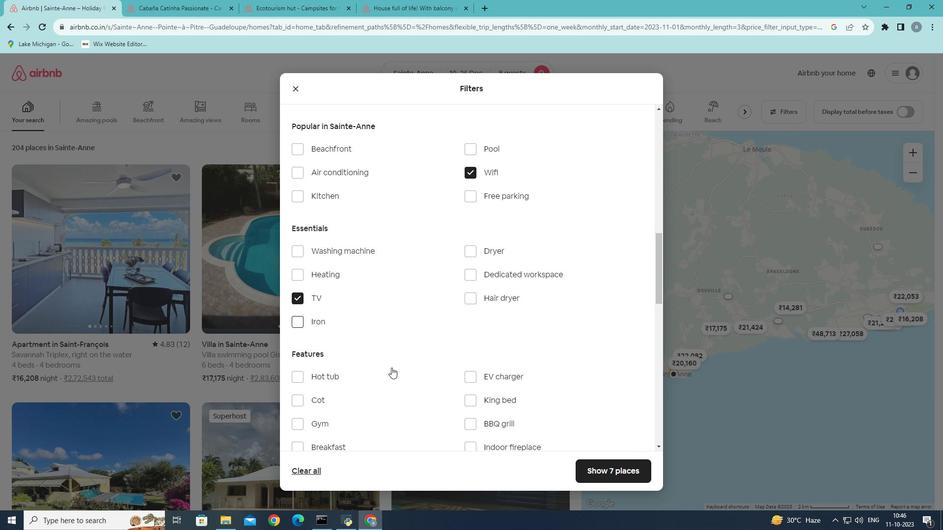 
Action: Mouse moved to (322, 157)
Screenshot: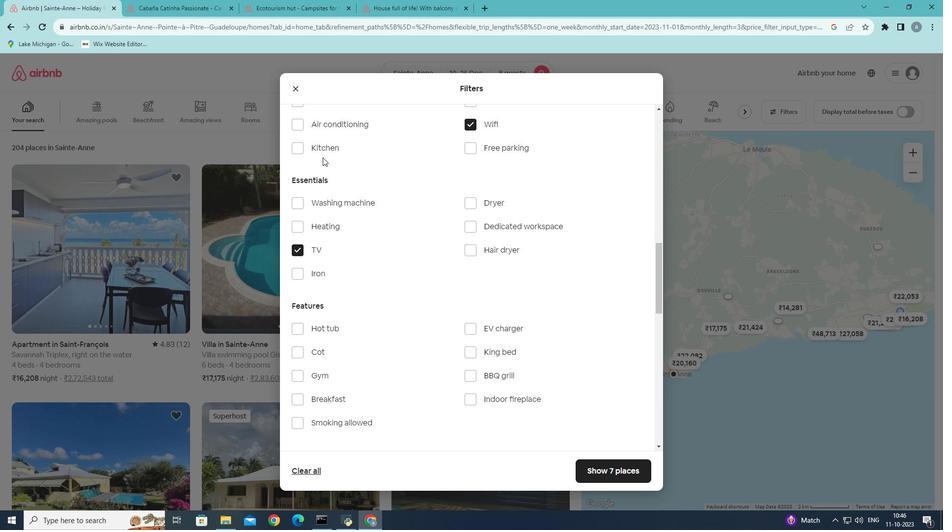 
Action: Mouse scrolled (322, 158) with delta (0, 0)
Screenshot: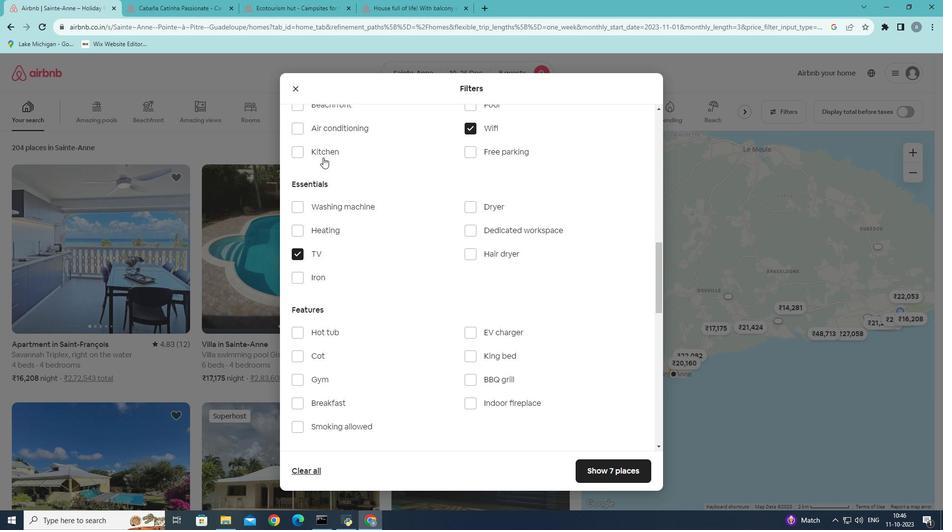 
Action: Mouse moved to (472, 197)
Screenshot: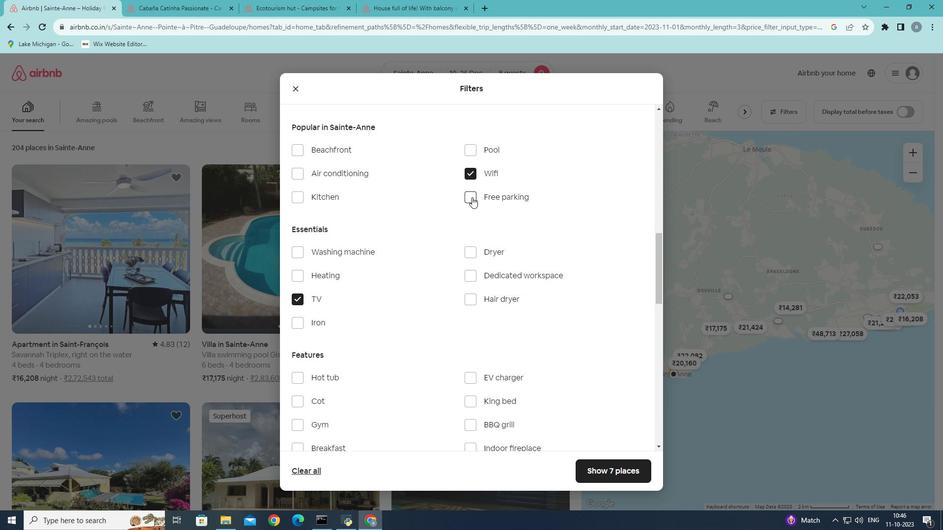 
Action: Mouse pressed left at (472, 197)
Screenshot: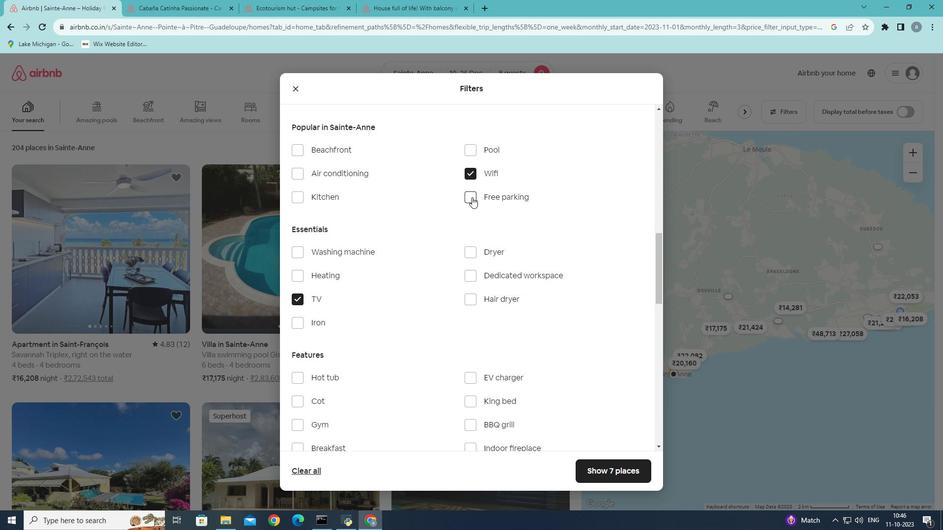 
Action: Mouse moved to (329, 350)
Screenshot: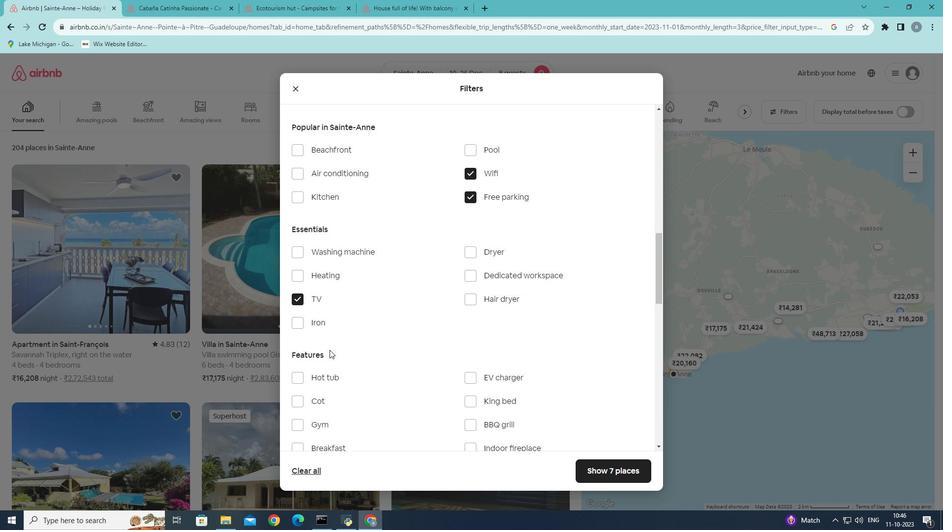 
Action: Mouse scrolled (329, 349) with delta (0, 0)
Screenshot: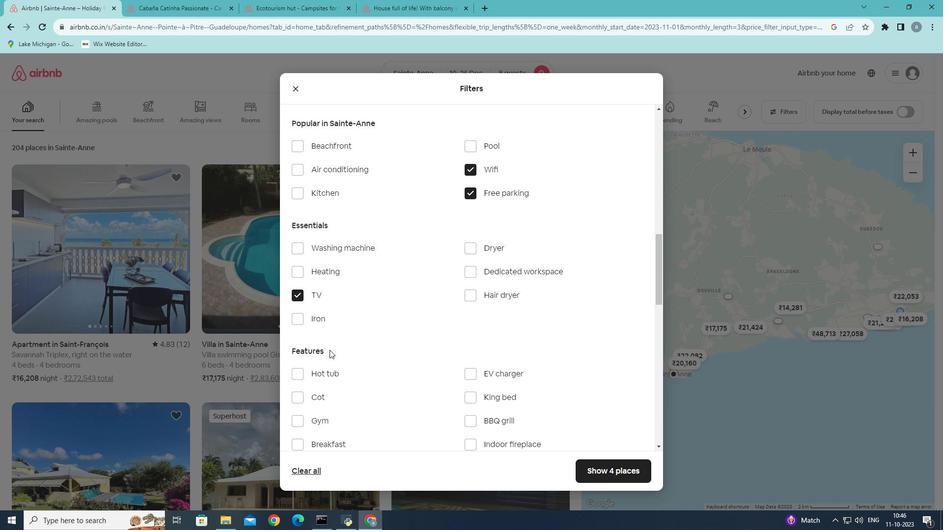 
Action: Mouse moved to (302, 381)
Screenshot: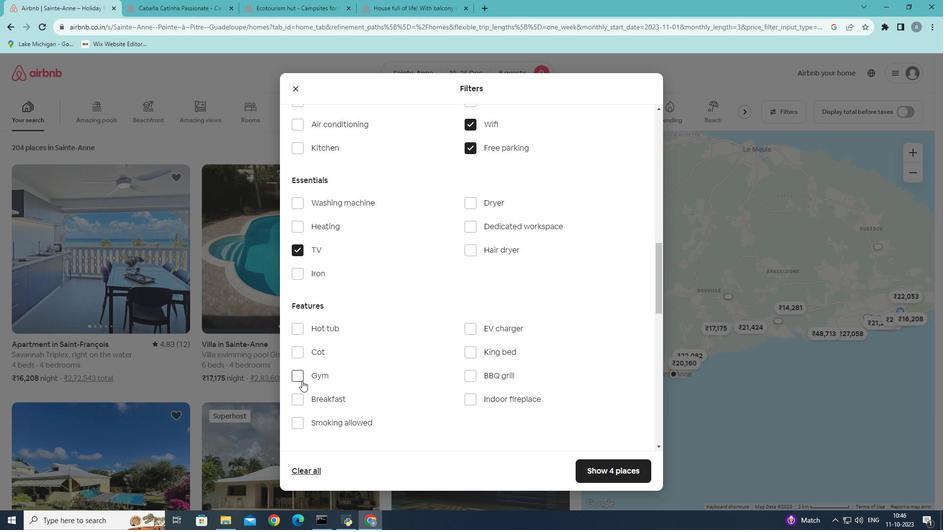 
Action: Mouse pressed left at (302, 381)
Screenshot: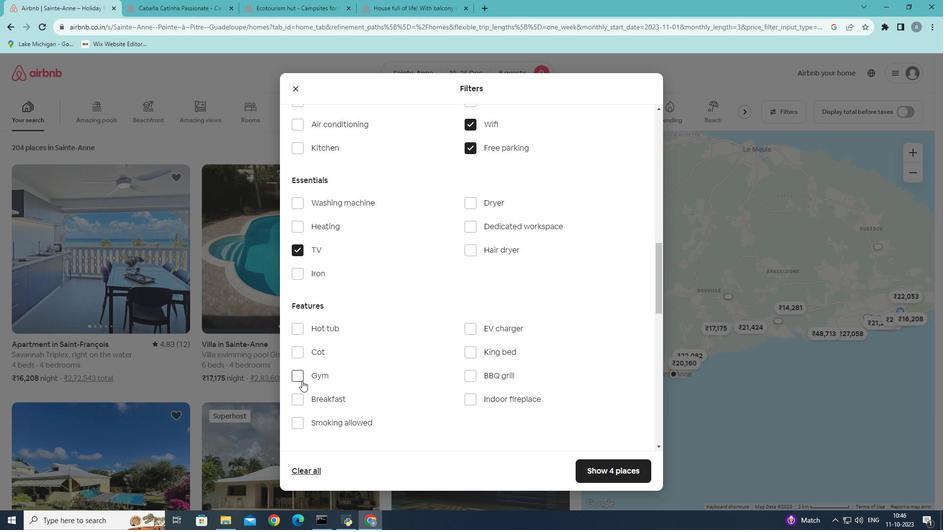 
Action: Mouse moved to (299, 398)
Screenshot: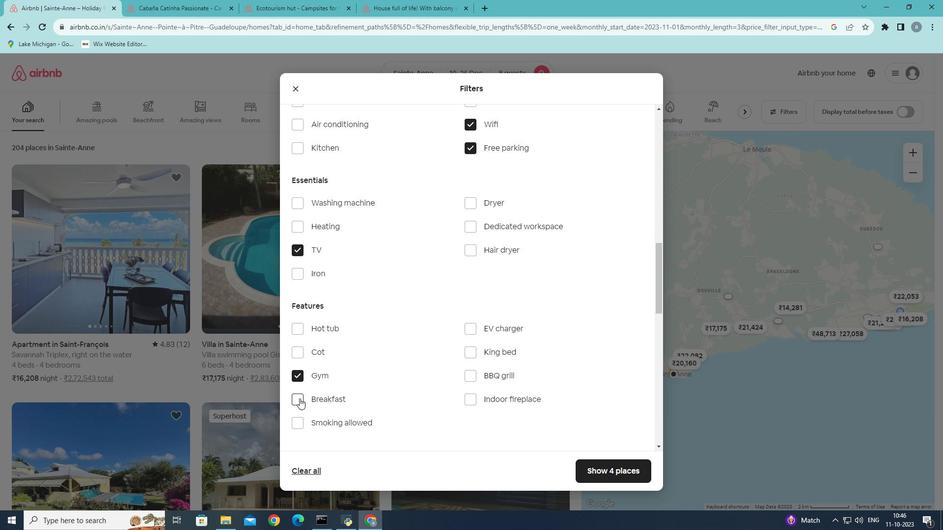 
Action: Mouse pressed left at (299, 398)
Screenshot: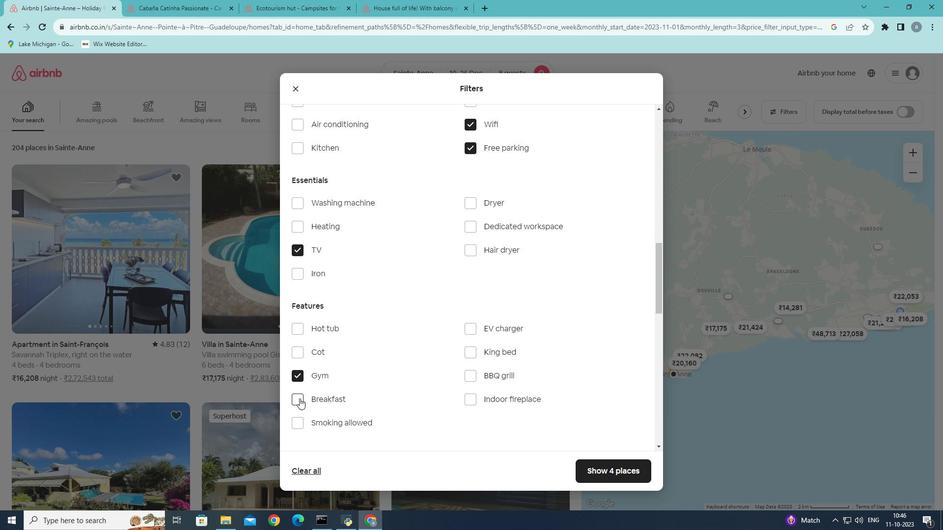 
Action: Mouse moved to (392, 374)
Screenshot: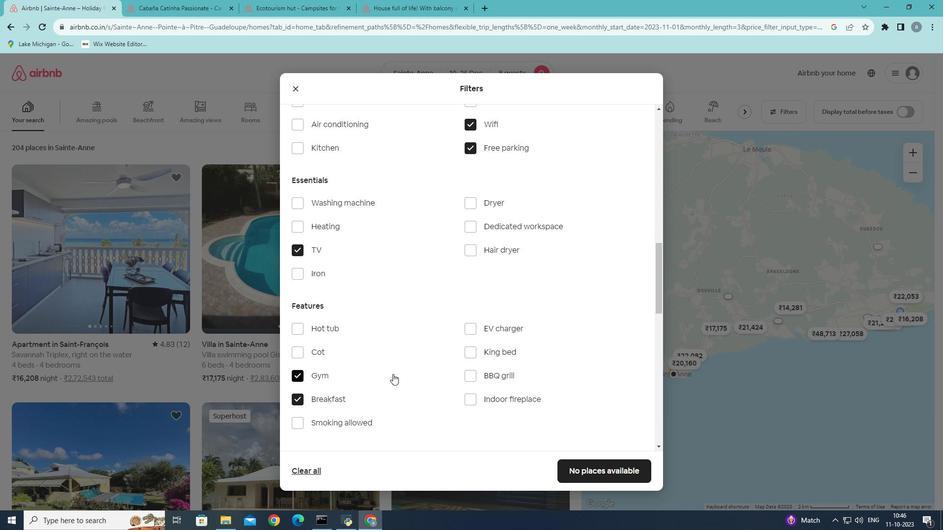 
Action: Mouse scrolled (392, 373) with delta (0, 0)
Screenshot: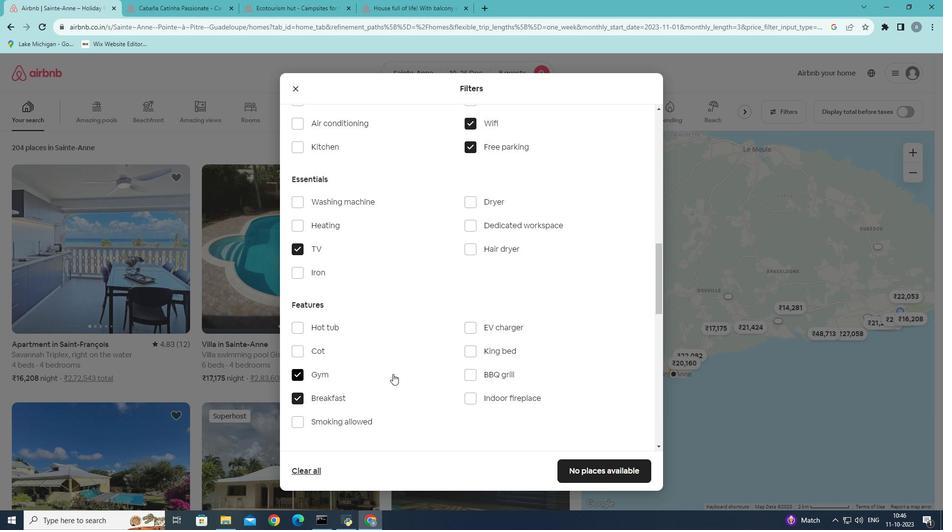 
Action: Mouse scrolled (392, 373) with delta (0, 0)
Screenshot: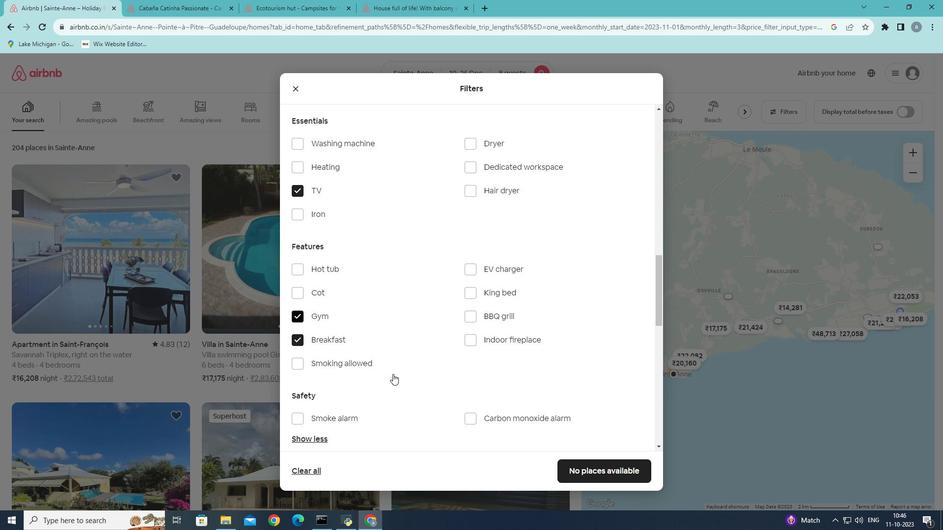 
Action: Mouse scrolled (392, 373) with delta (0, 0)
Screenshot: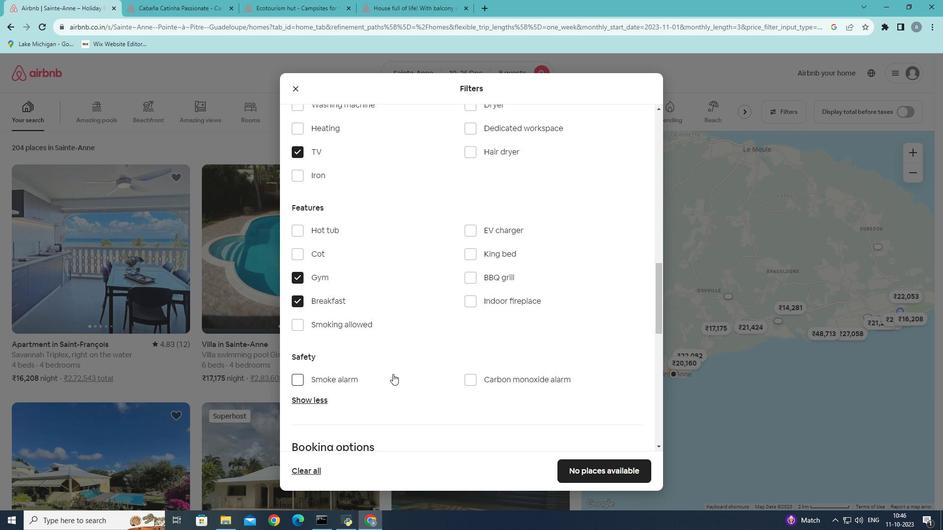 
Action: Mouse scrolled (392, 373) with delta (0, 0)
Screenshot: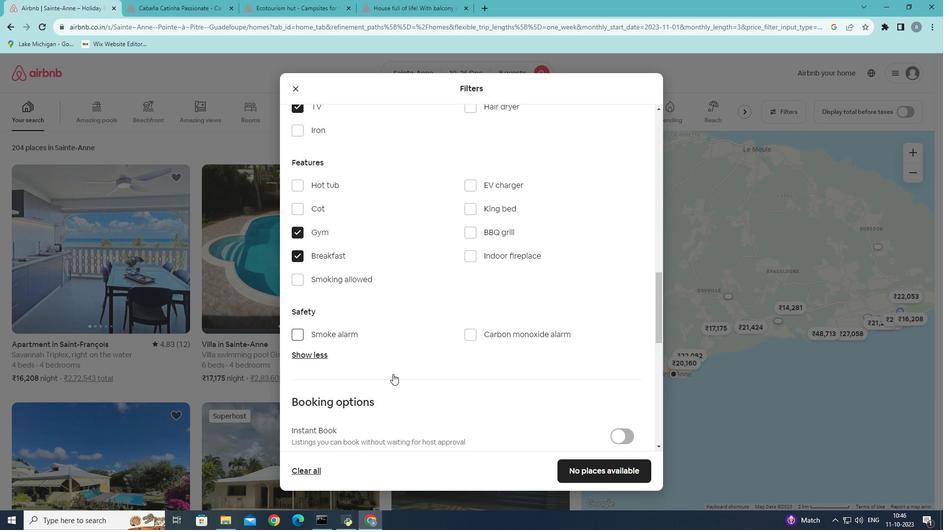 
Action: Mouse scrolled (392, 373) with delta (0, 0)
Screenshot: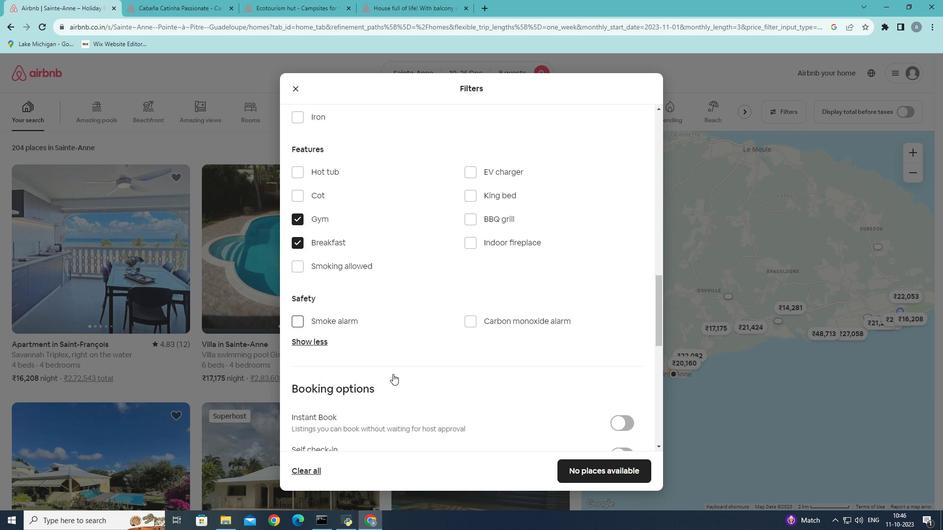 
Action: Mouse scrolled (392, 373) with delta (0, 0)
Screenshot: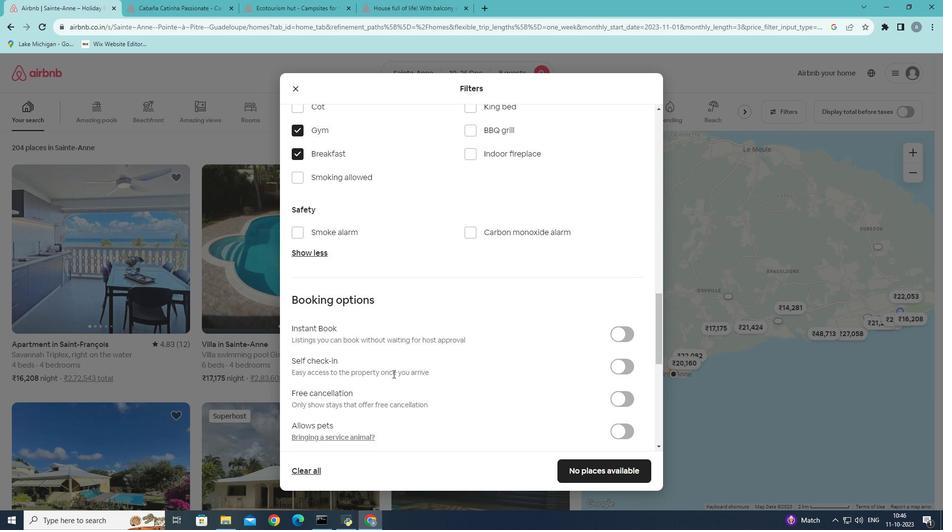
Action: Mouse scrolled (392, 373) with delta (0, 0)
Screenshot: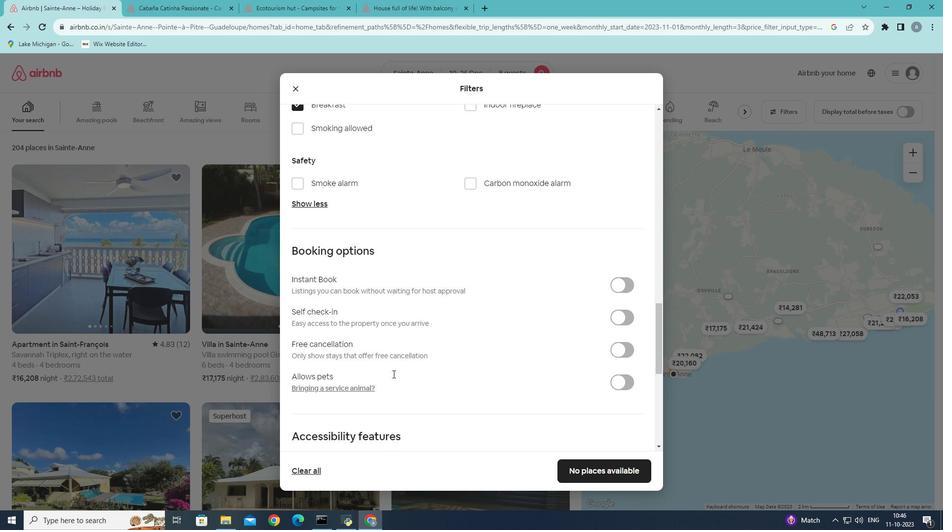 
Action: Mouse scrolled (392, 373) with delta (0, 0)
Screenshot: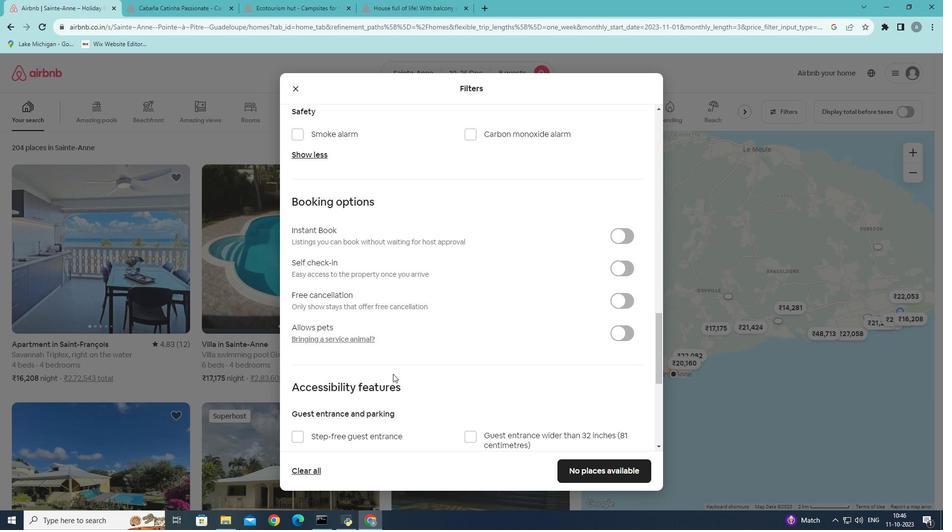 
Action: Mouse scrolled (392, 373) with delta (0, 0)
Screenshot: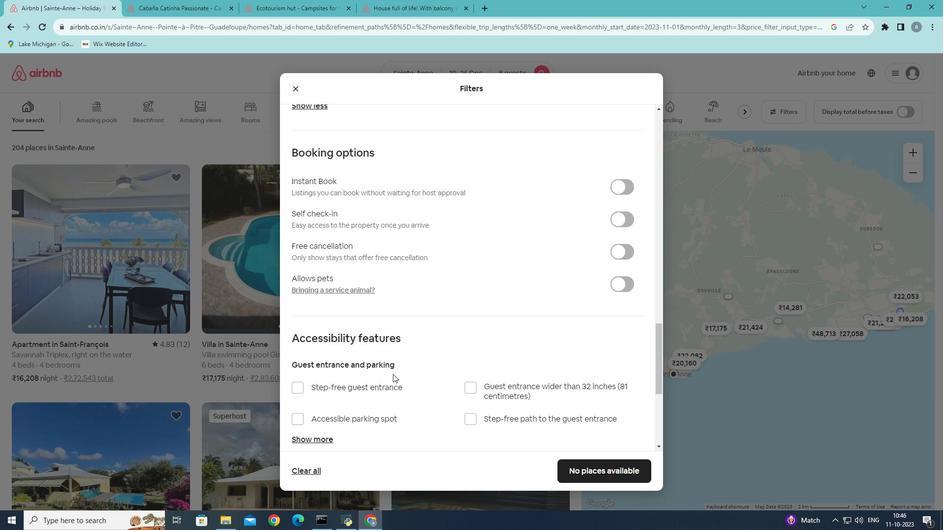 
Action: Mouse scrolled (392, 373) with delta (0, 0)
Screenshot: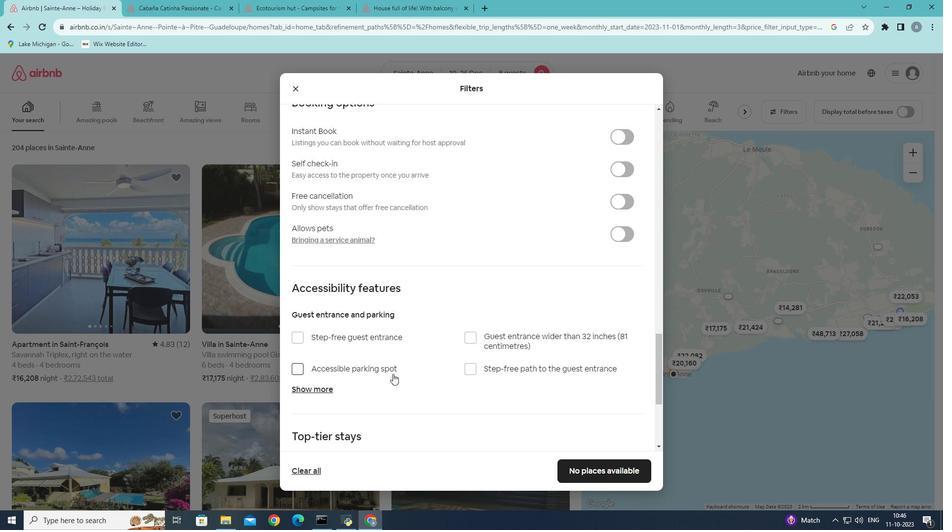 
Action: Mouse scrolled (392, 373) with delta (0, 0)
Screenshot: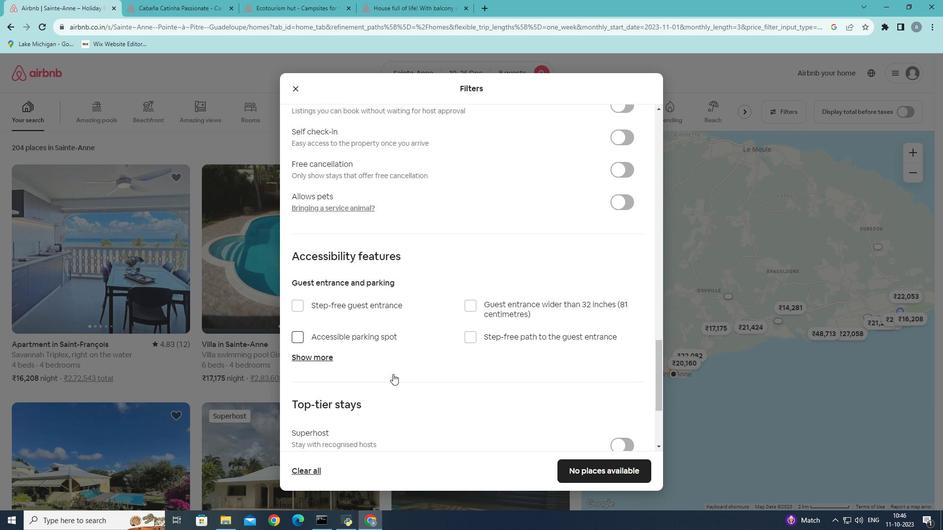 
Action: Mouse scrolled (392, 373) with delta (0, 0)
Screenshot: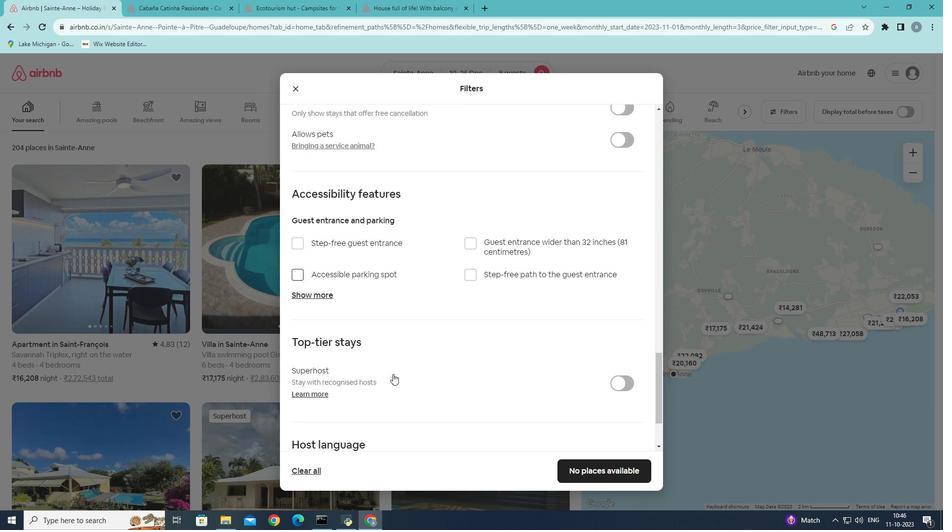 
Action: Mouse scrolled (392, 373) with delta (0, 0)
Screenshot: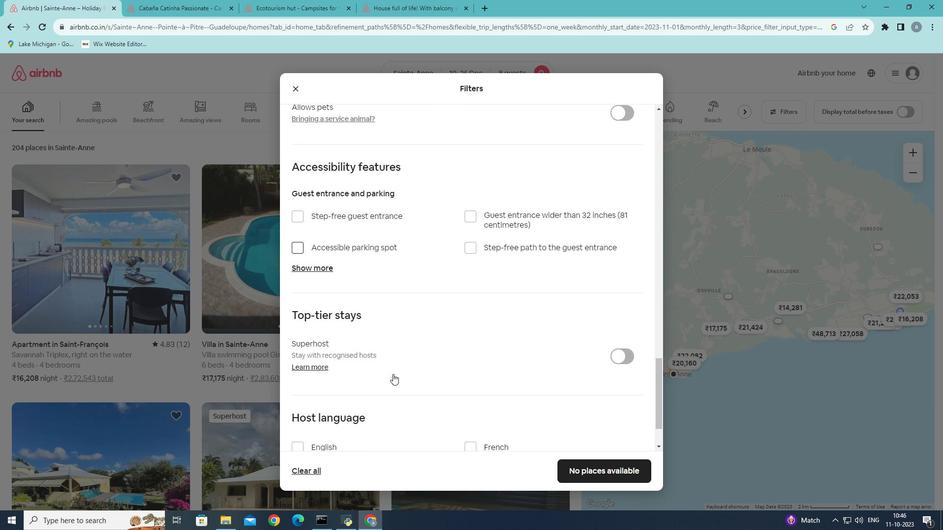 
Action: Mouse scrolled (392, 373) with delta (0, 0)
Screenshot: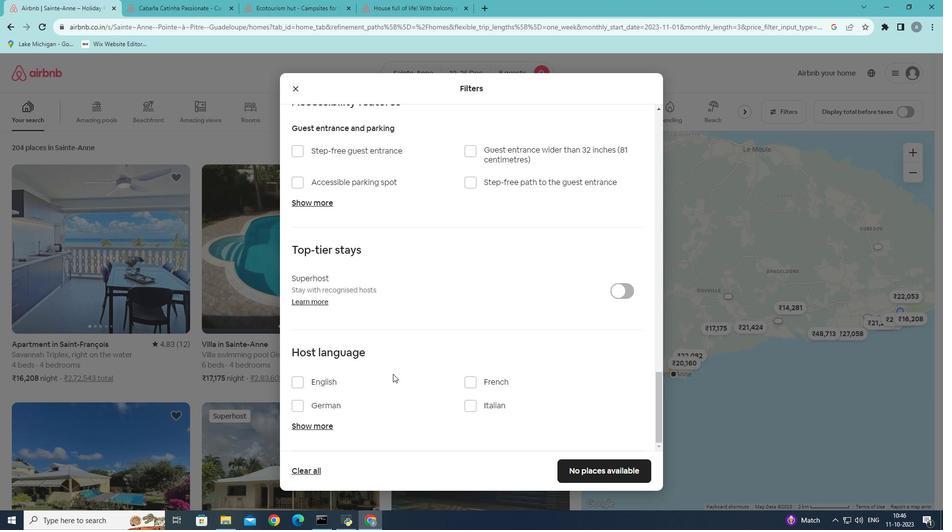 
Action: Mouse scrolled (392, 373) with delta (0, 0)
Screenshot: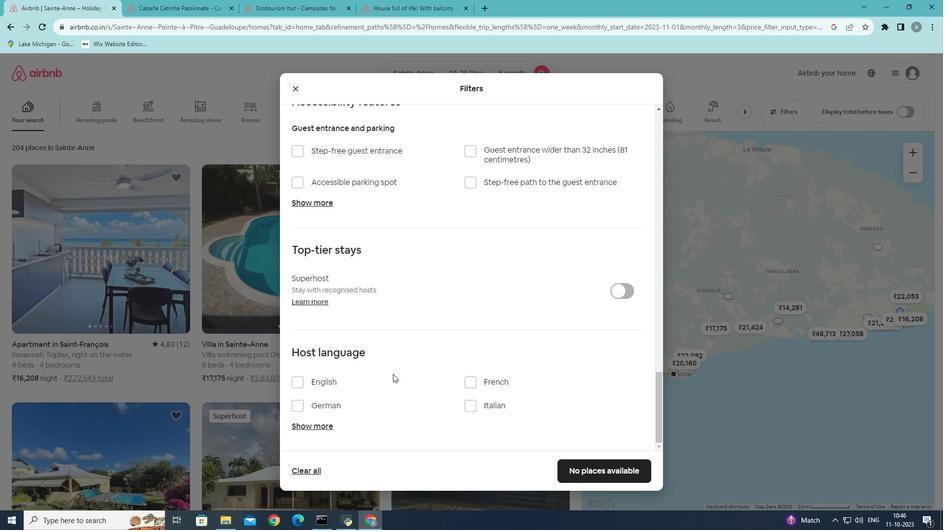 
Action: Mouse moved to (590, 471)
Screenshot: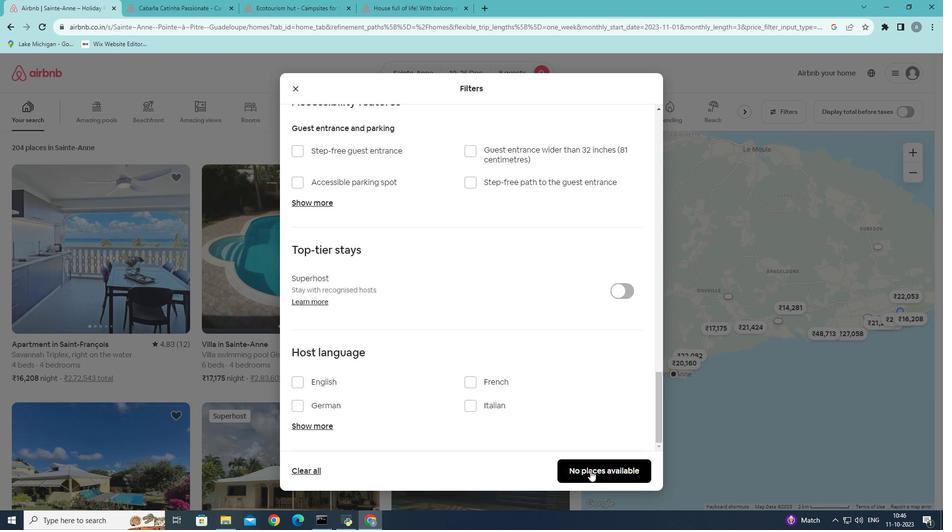 
Action: Mouse pressed left at (590, 471)
Screenshot: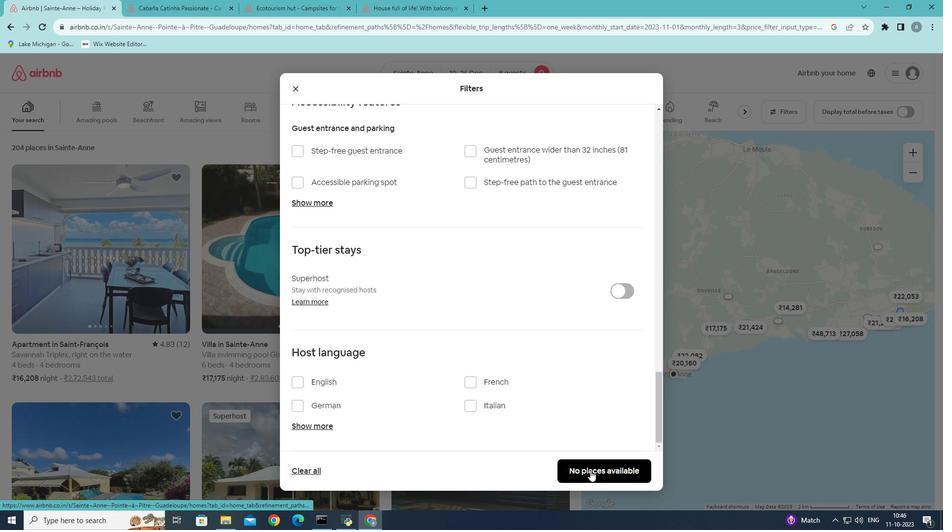 
